 Task: Open Card Sales Contract Review in Board Competitive Intelligence Best Practices to Workspace Backup and Recovery Software and add a team member Softage.4@softage.net, a label Green, a checklist Equestrianism, an attachment from your computer, a color Green and finally, add a card description 'Plan and execute company team-building retreat with a focus on personal branding' and a comment 'This task requires us to be adaptable and flexible, willing to adjust our approach as needed based on new information or feedback.'. Add a start date 'Jan 04, 1900' with a due date 'Jan 11, 1900'
Action: Mouse moved to (71, 264)
Screenshot: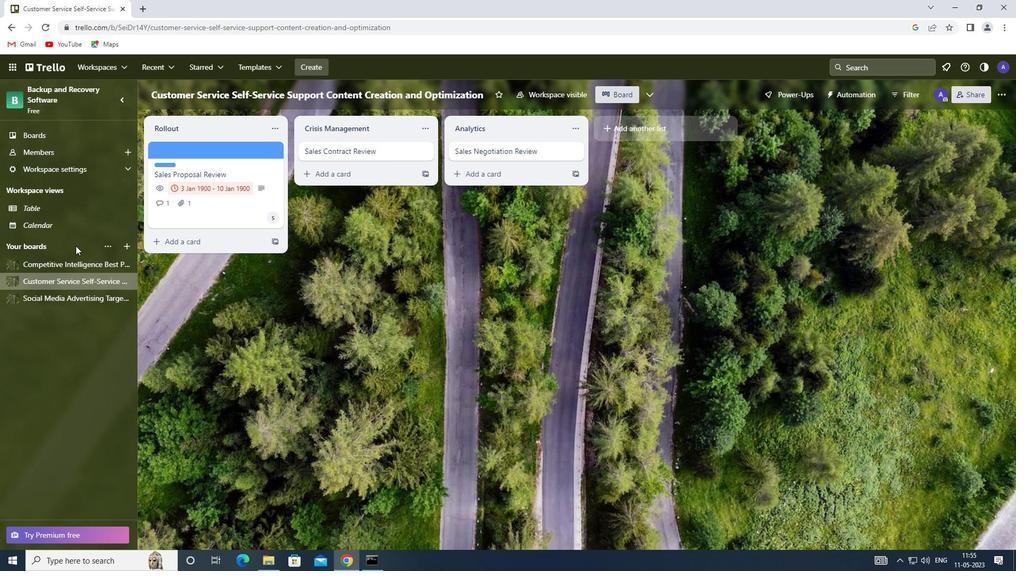 
Action: Mouse pressed left at (71, 264)
Screenshot: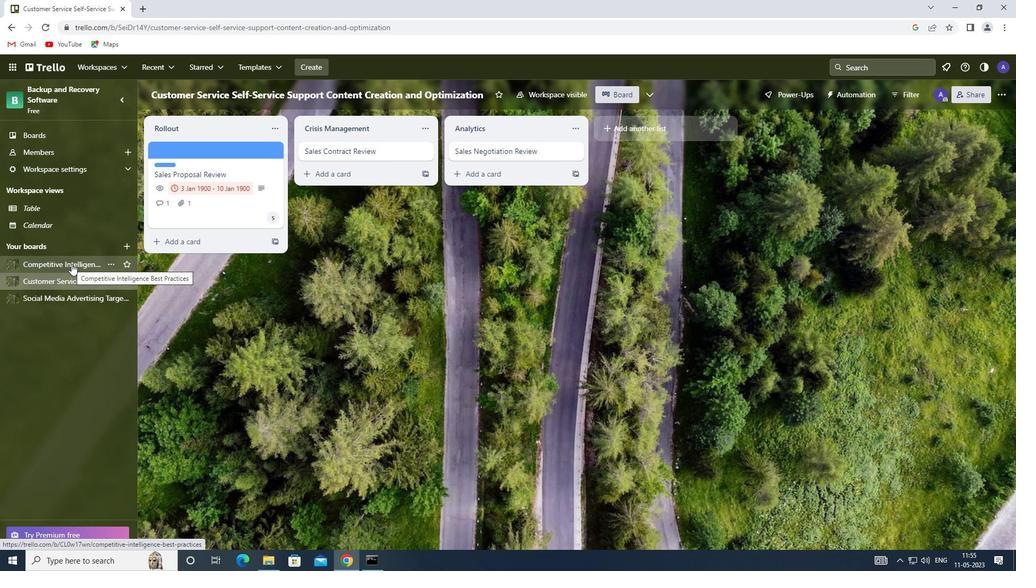 
Action: Mouse moved to (347, 148)
Screenshot: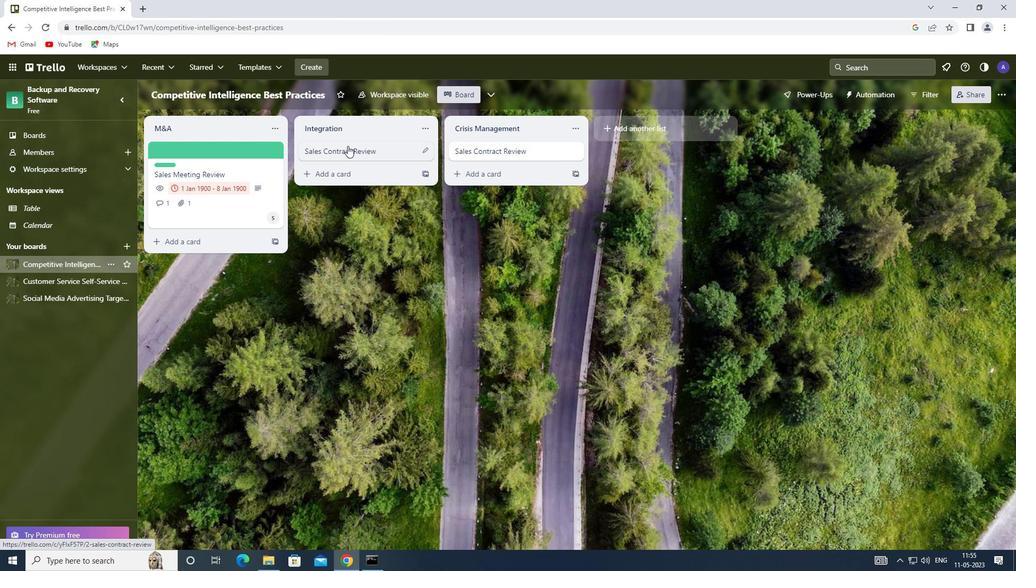 
Action: Mouse pressed left at (347, 148)
Screenshot: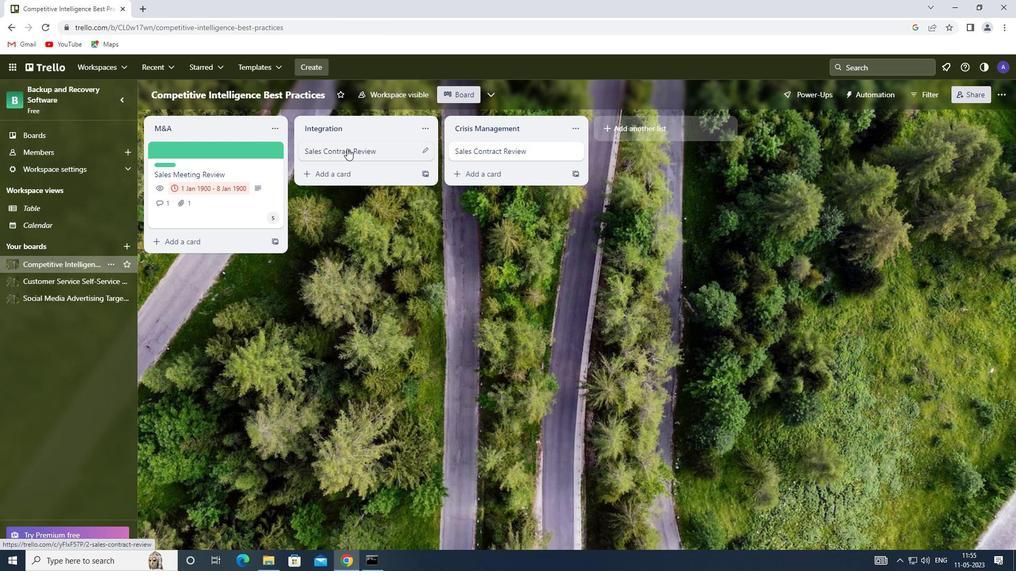 
Action: Mouse moved to (652, 190)
Screenshot: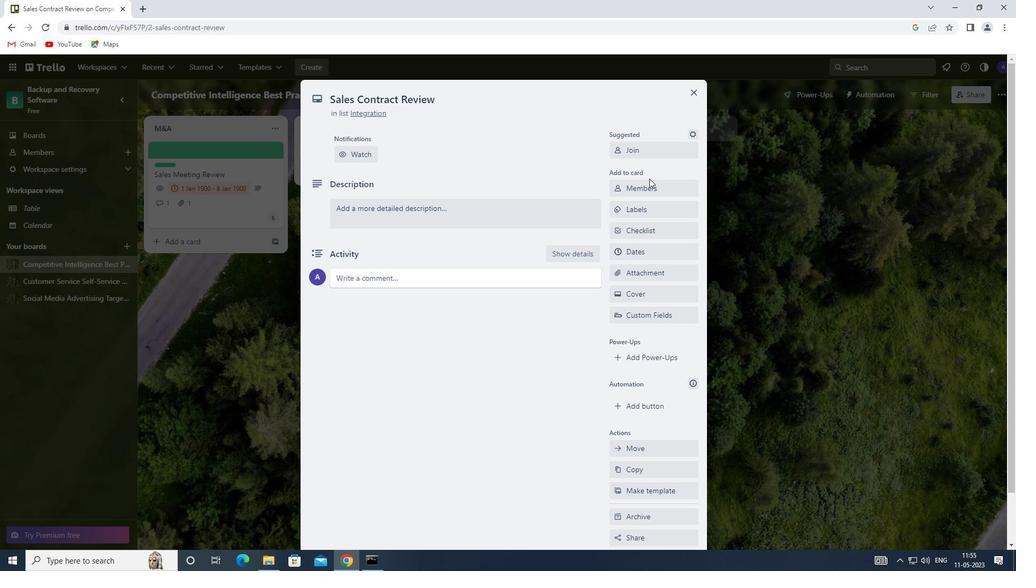 
Action: Mouse pressed left at (652, 190)
Screenshot: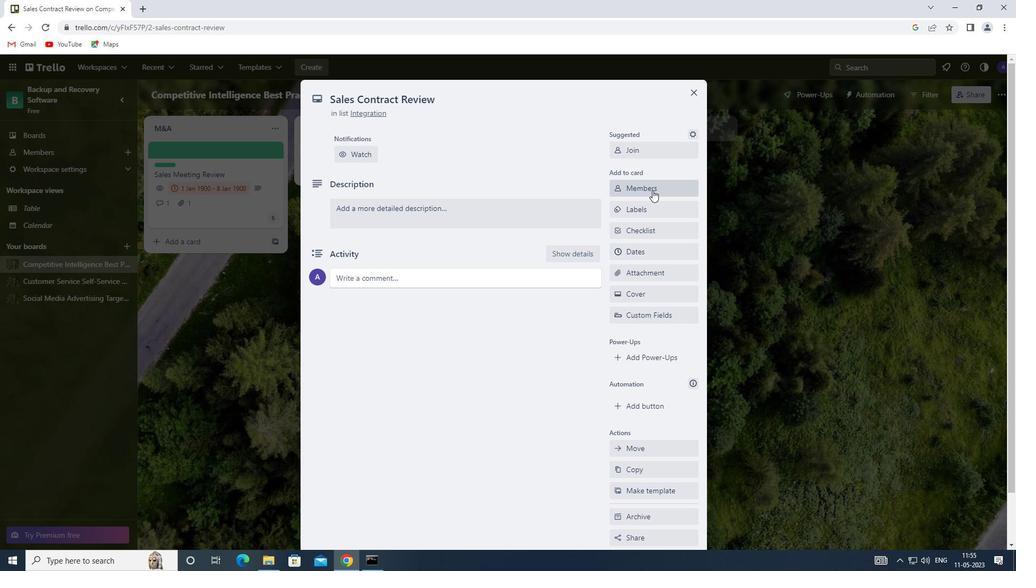 
Action: Mouse moved to (641, 233)
Screenshot: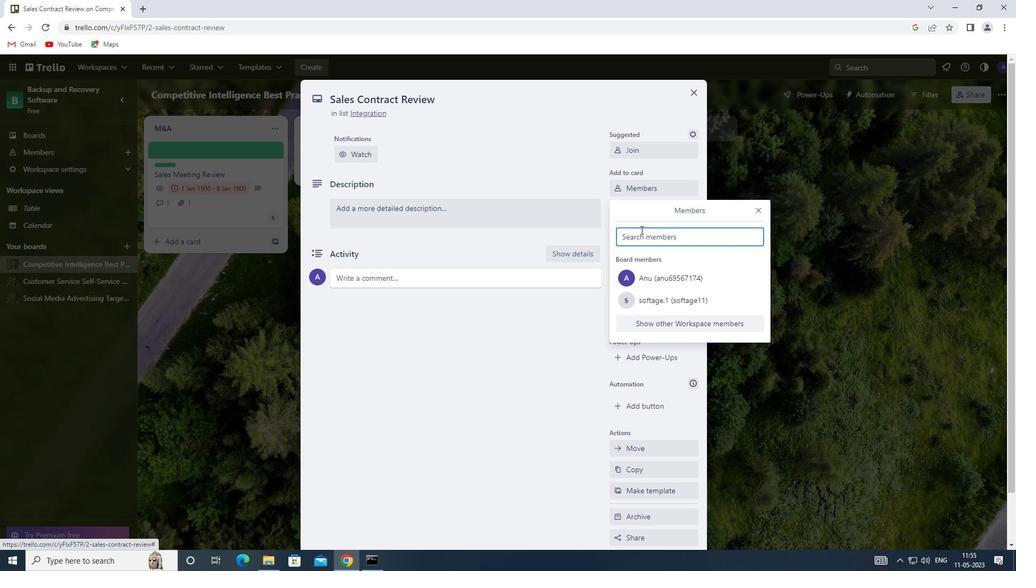 
Action: Mouse pressed left at (641, 233)
Screenshot: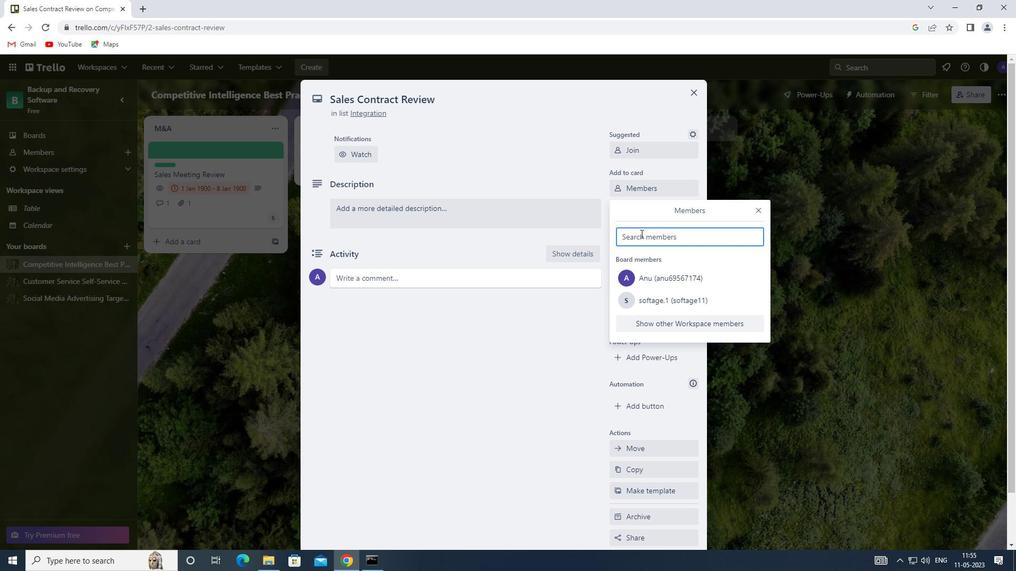 
Action: Key pressed <Key.shift><Key.shift><Key.shift><Key.shift><Key.shift><Key.shift><Key.shift><Key.shift><Key.shift><Key.shift><Key.shift><Key.shift>SOFTAGE.4<Key.shift>@SOFTAGE.NET
Screenshot: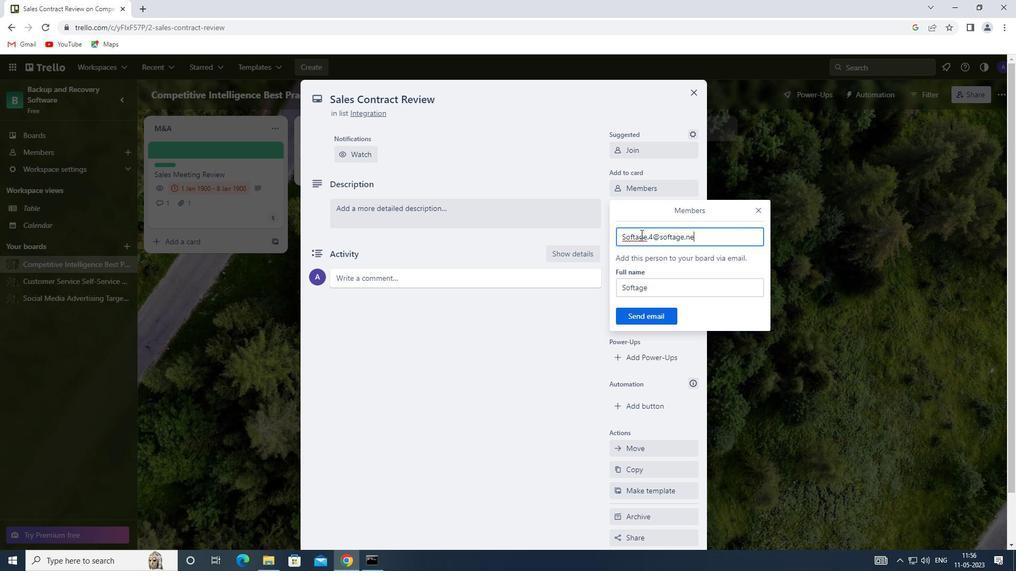 
Action: Mouse moved to (654, 316)
Screenshot: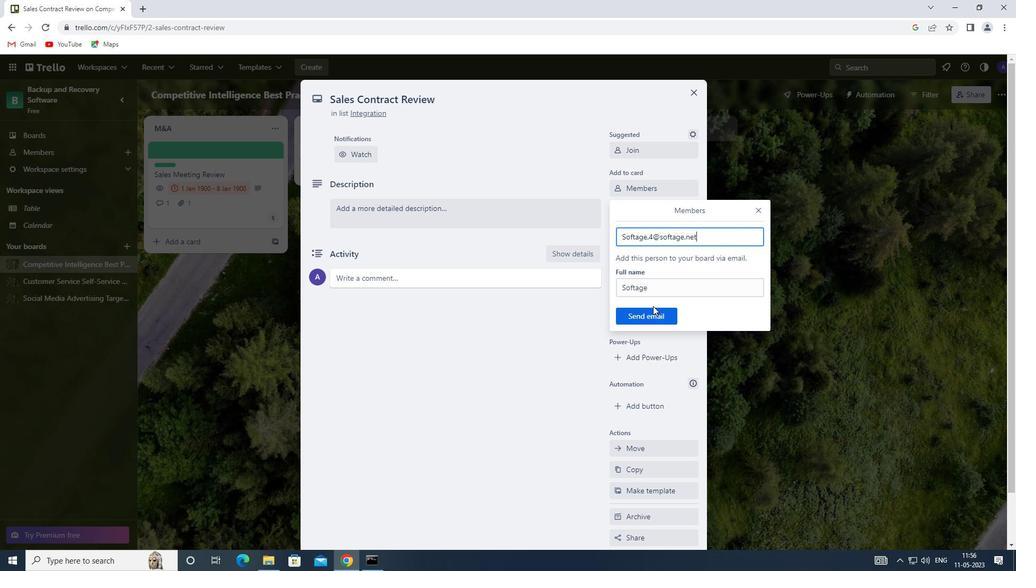 
Action: Mouse pressed left at (654, 316)
Screenshot: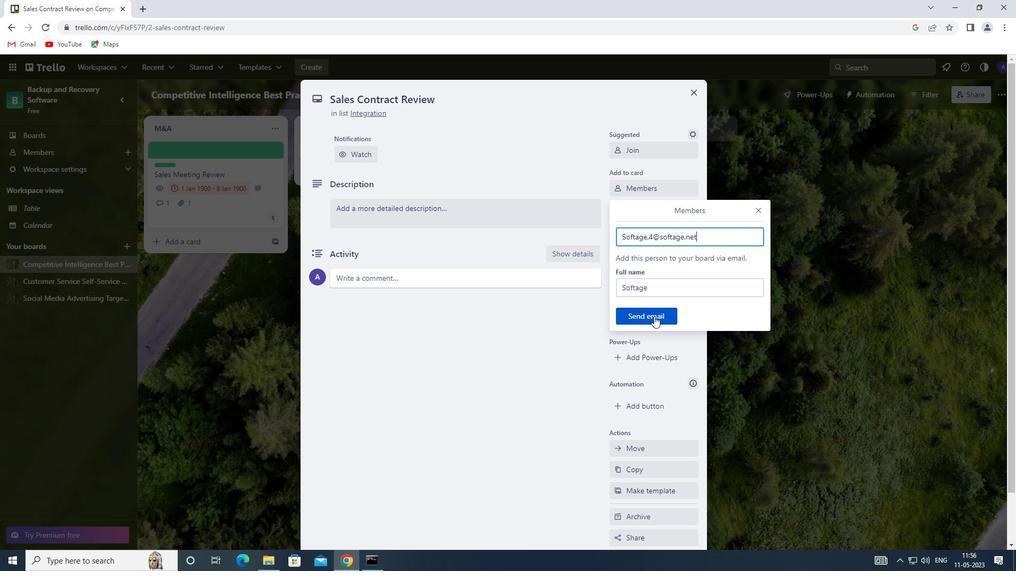 
Action: Mouse moved to (639, 202)
Screenshot: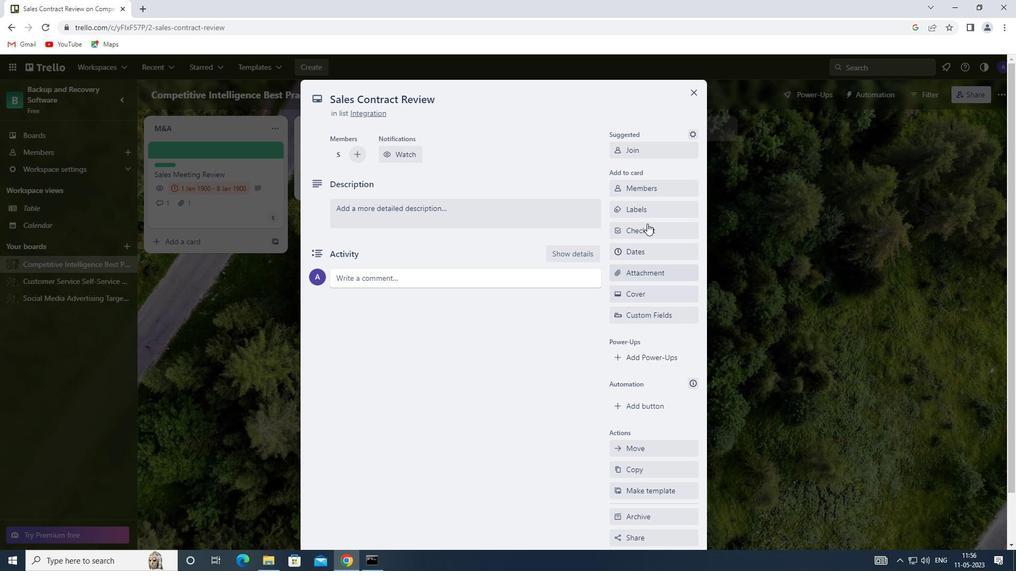 
Action: Mouse pressed left at (639, 202)
Screenshot: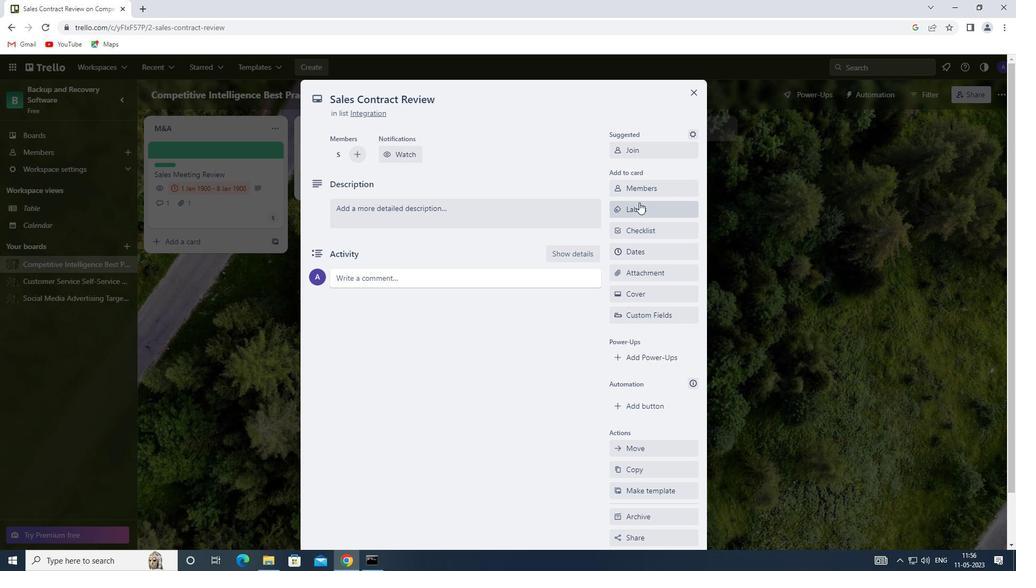
Action: Mouse moved to (622, 298)
Screenshot: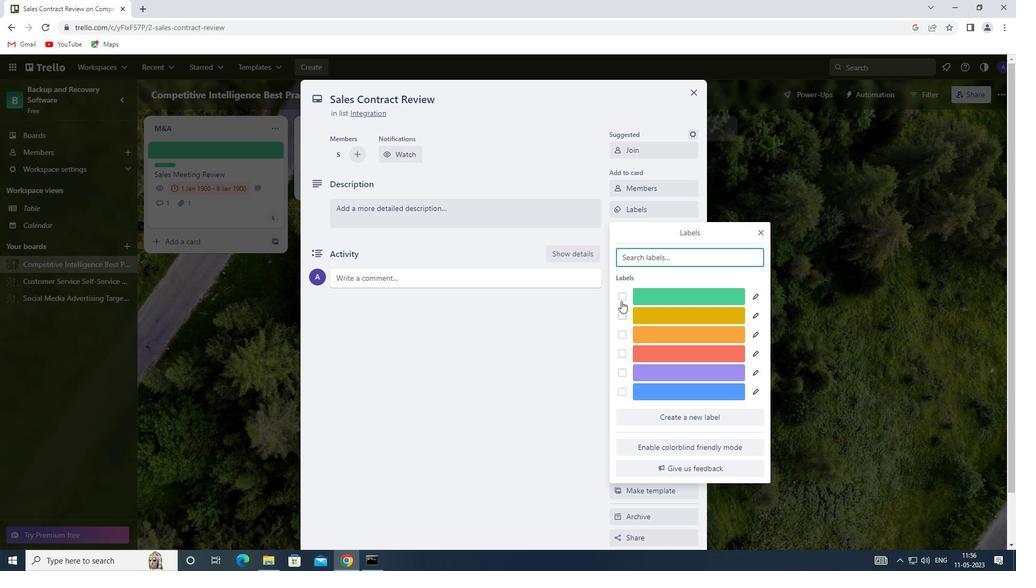 
Action: Mouse pressed left at (622, 298)
Screenshot: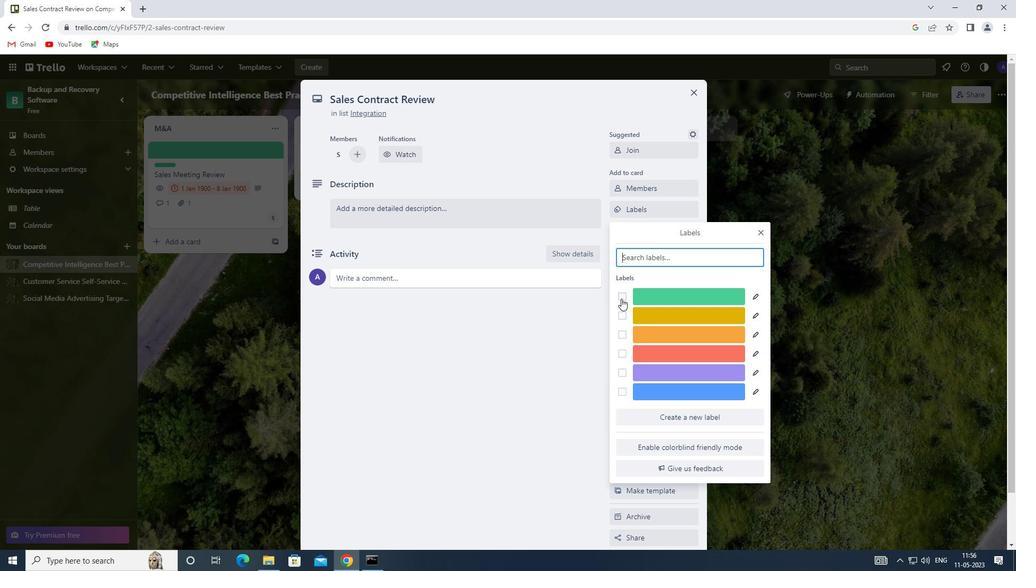 
Action: Mouse moved to (764, 230)
Screenshot: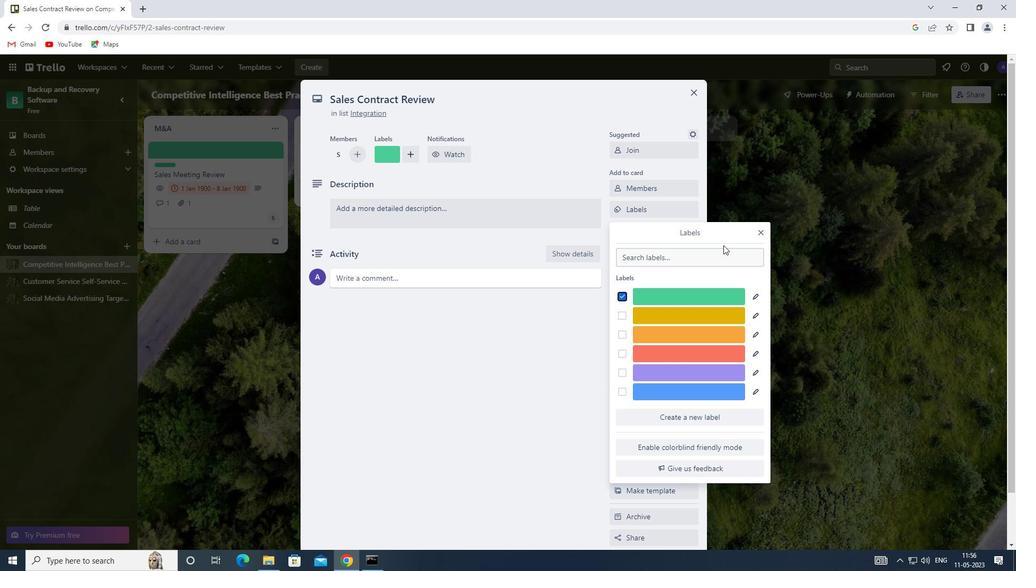 
Action: Mouse pressed left at (764, 230)
Screenshot: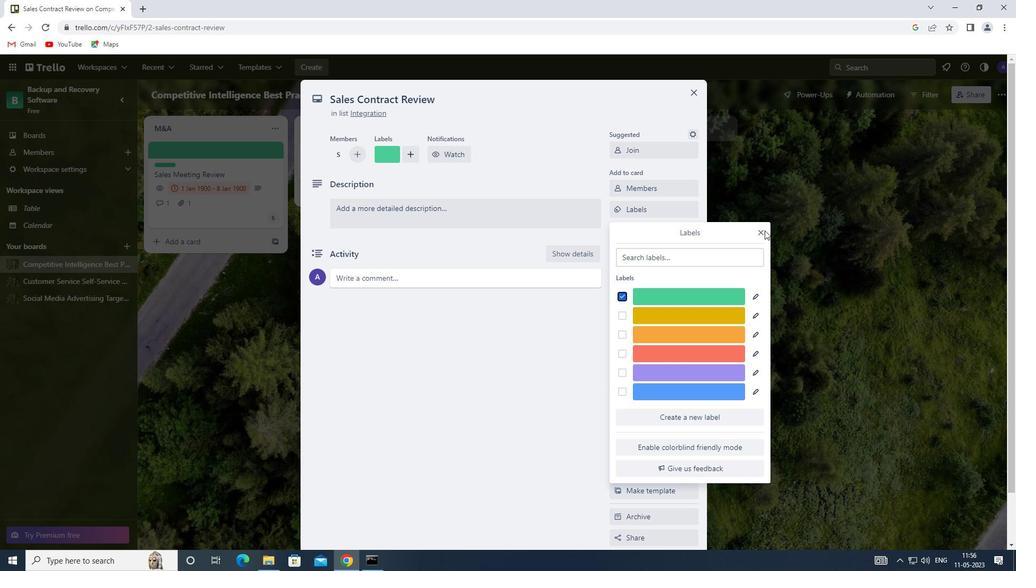 
Action: Mouse moved to (762, 233)
Screenshot: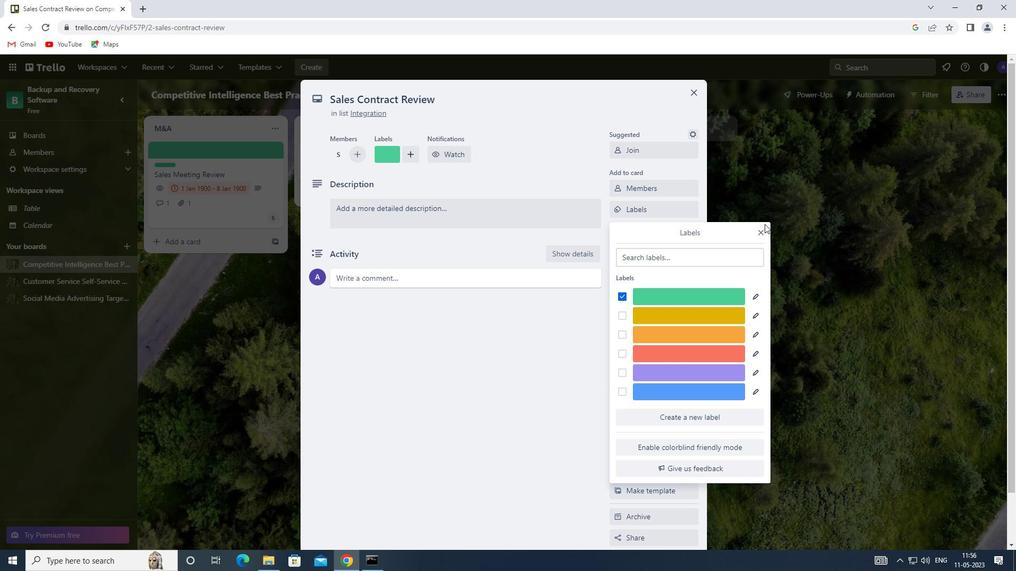 
Action: Mouse pressed left at (762, 233)
Screenshot: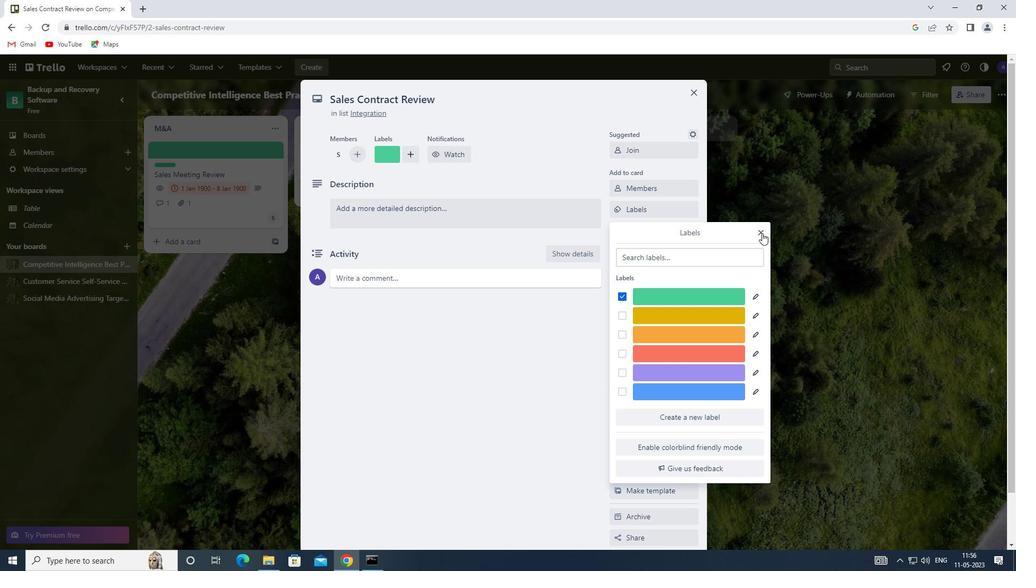 
Action: Mouse moved to (656, 230)
Screenshot: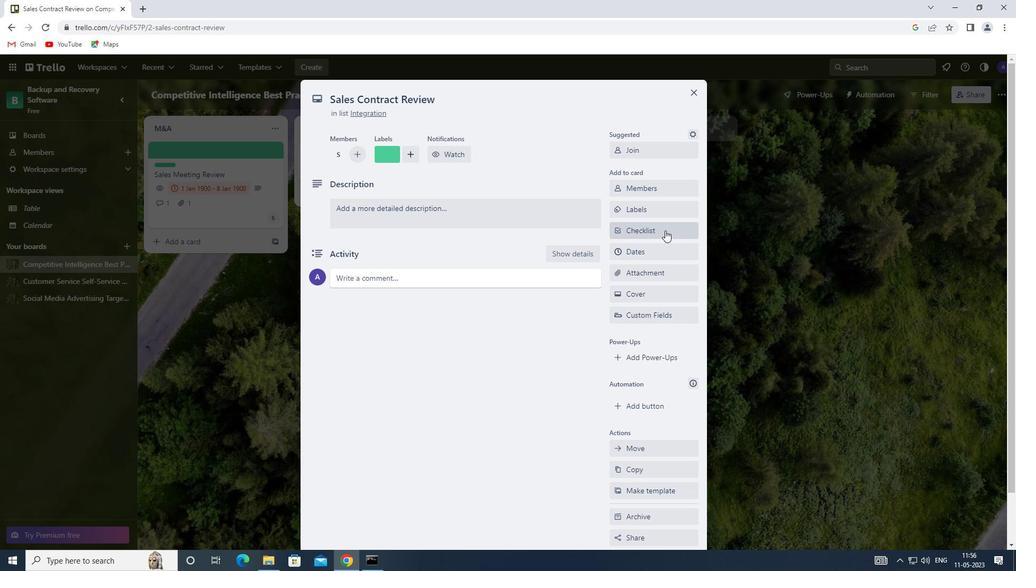 
Action: Mouse pressed left at (656, 230)
Screenshot: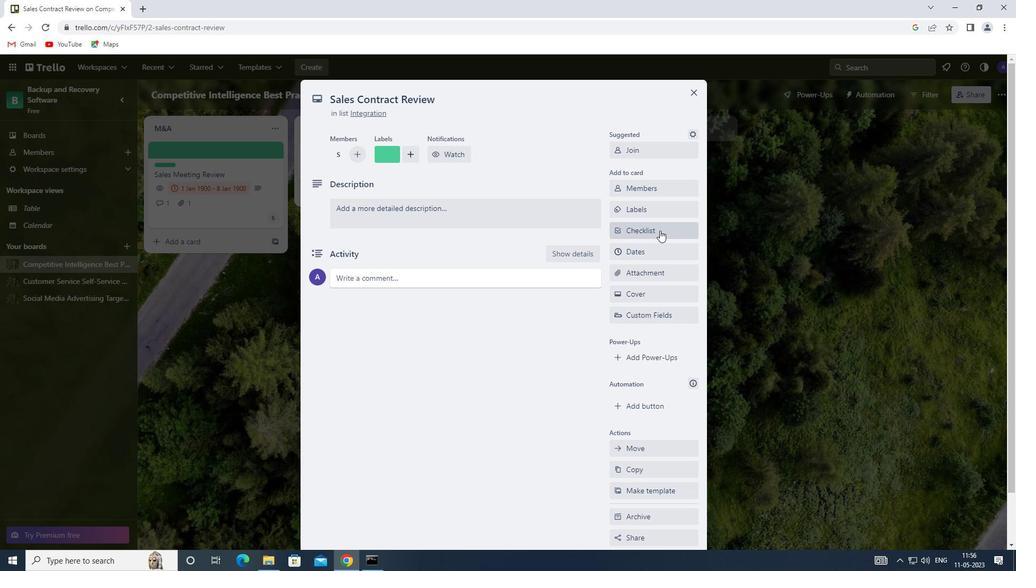 
Action: Mouse moved to (655, 290)
Screenshot: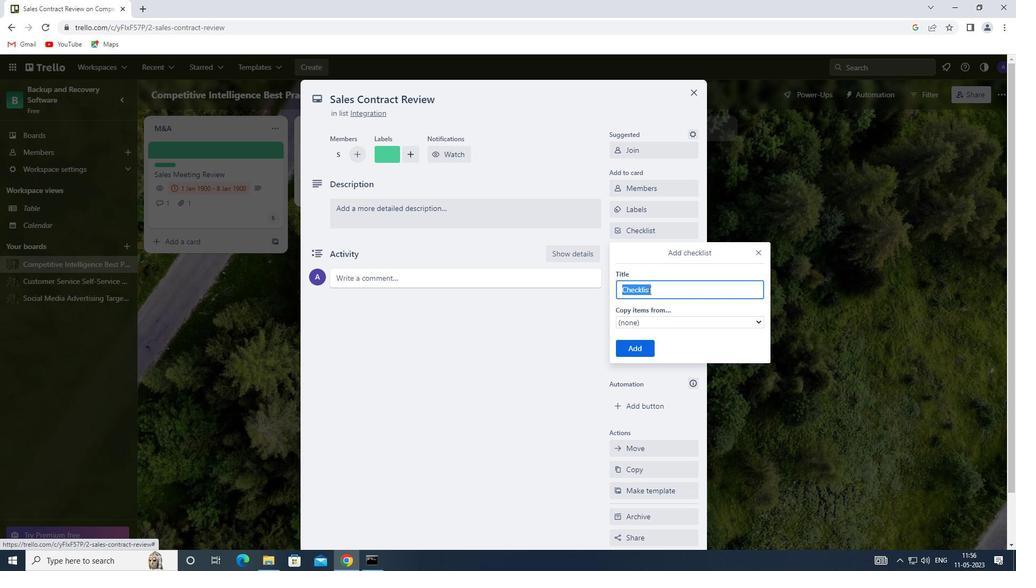 
Action: Key pressed <Key.shift><Key.shift>EQUESTRIANISM
Screenshot: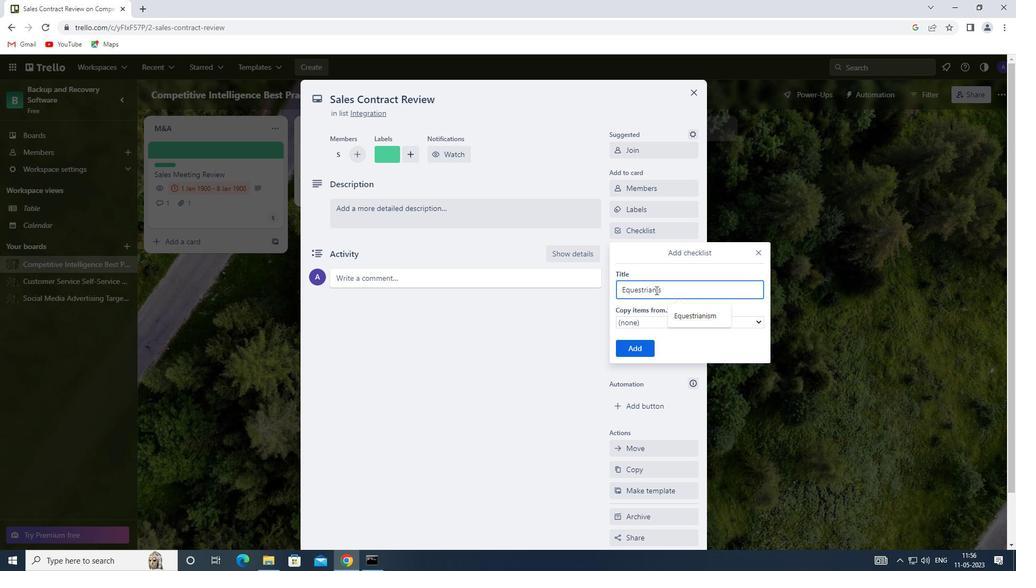 
Action: Mouse moved to (635, 352)
Screenshot: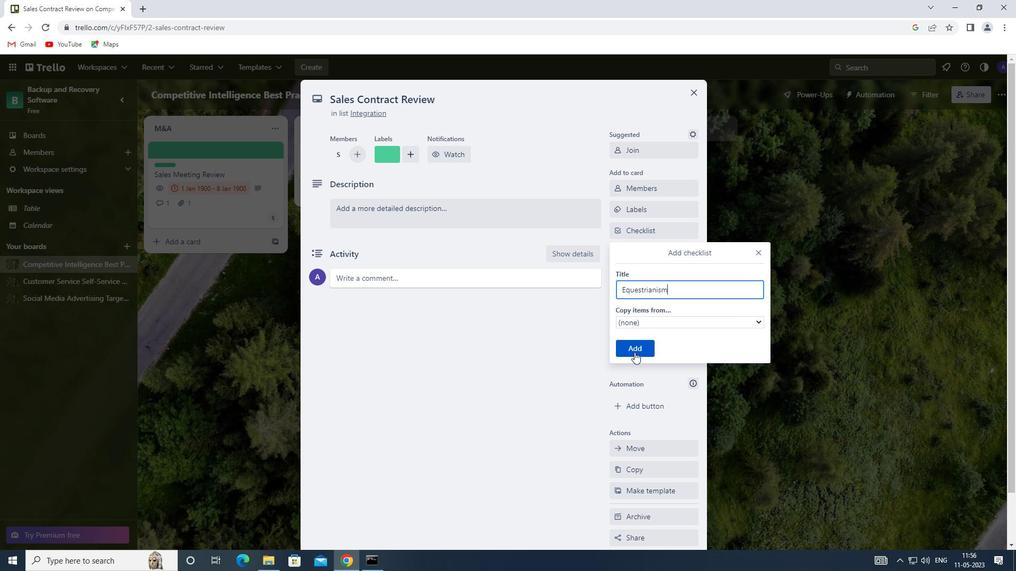 
Action: Mouse pressed left at (635, 352)
Screenshot: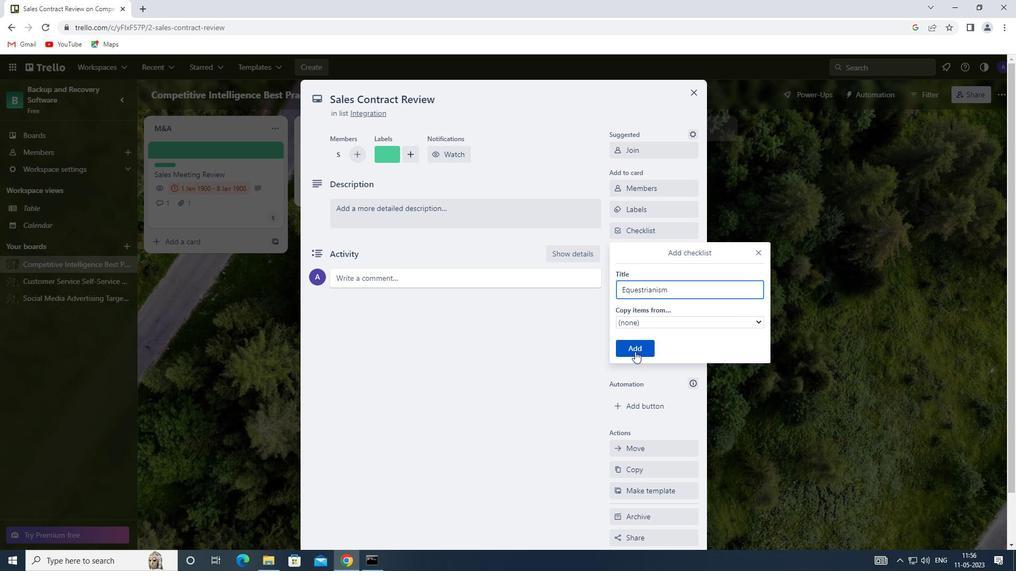 
Action: Mouse moved to (644, 269)
Screenshot: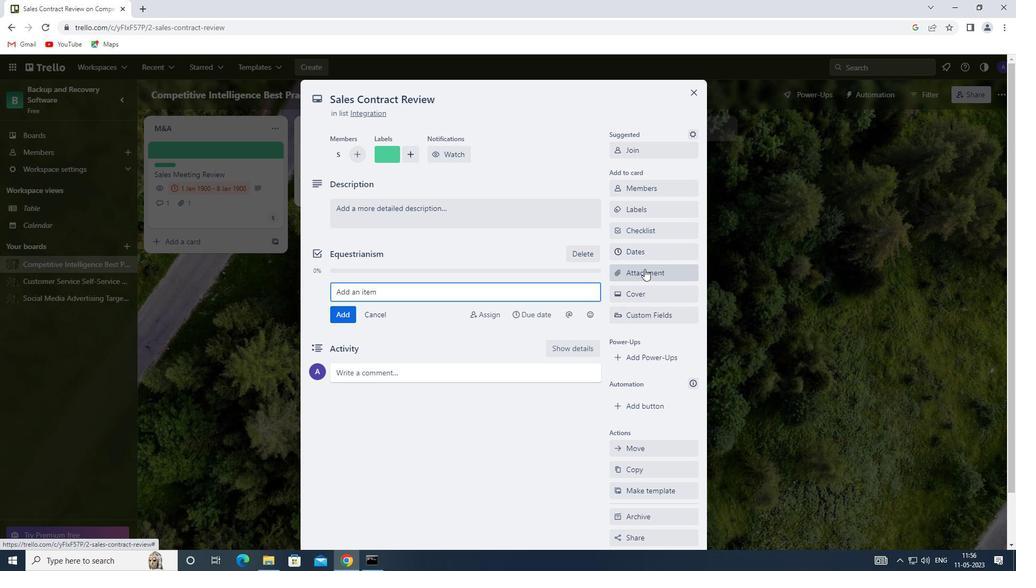 
Action: Mouse pressed left at (644, 269)
Screenshot: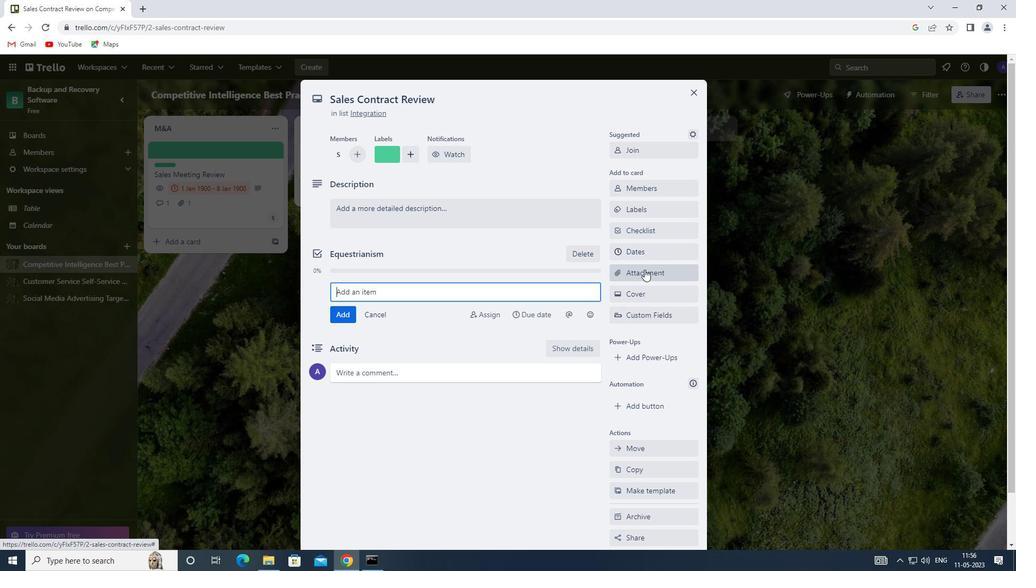 
Action: Mouse moved to (644, 319)
Screenshot: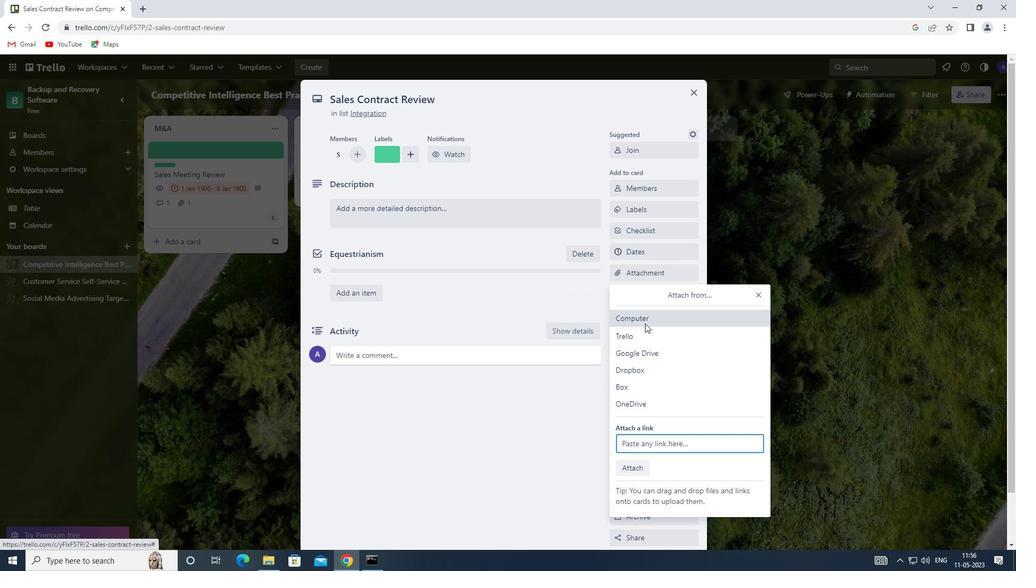 
Action: Mouse pressed left at (644, 319)
Screenshot: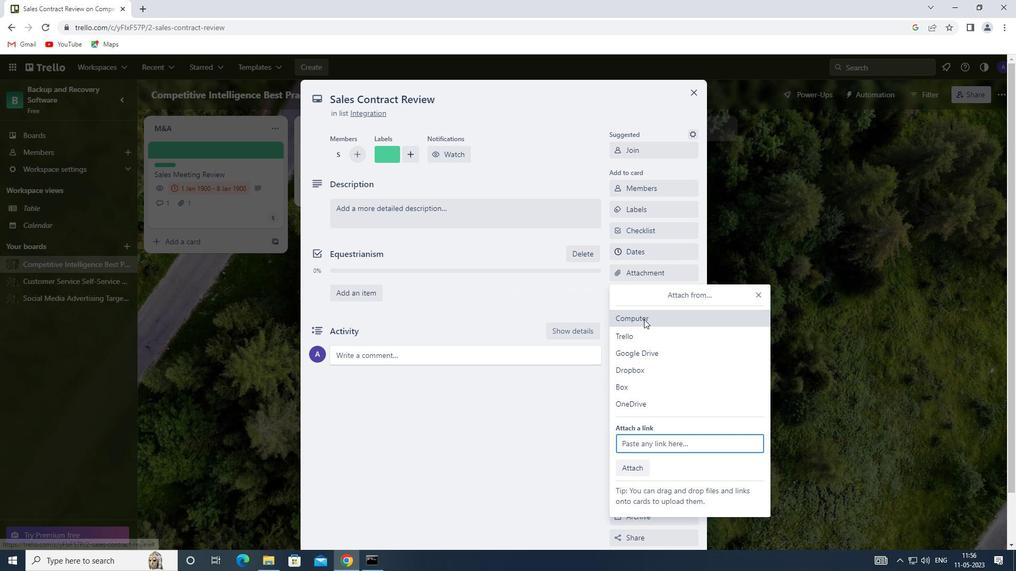 
Action: Mouse moved to (188, 133)
Screenshot: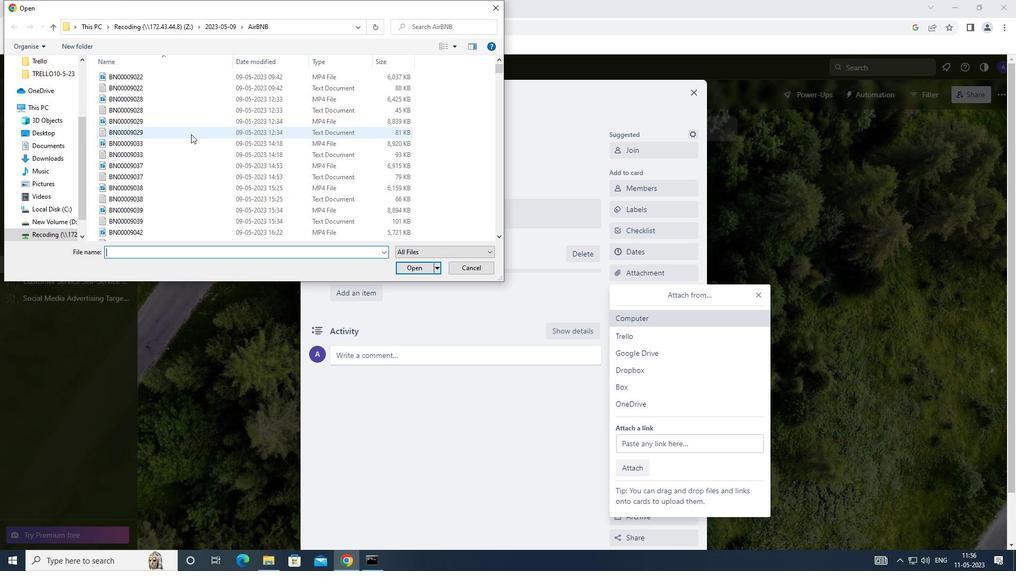 
Action: Mouse pressed left at (188, 133)
Screenshot: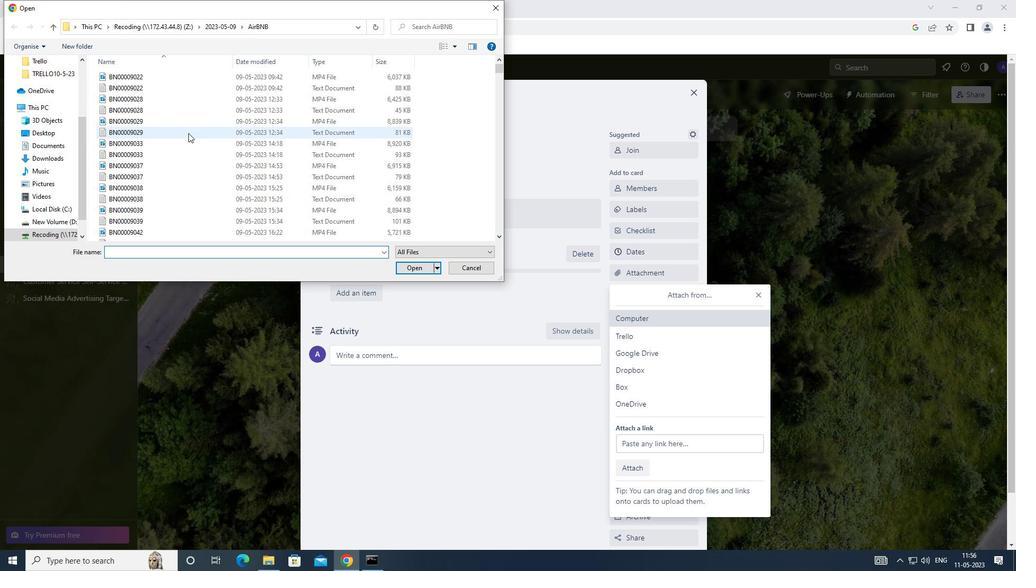 
Action: Mouse moved to (415, 272)
Screenshot: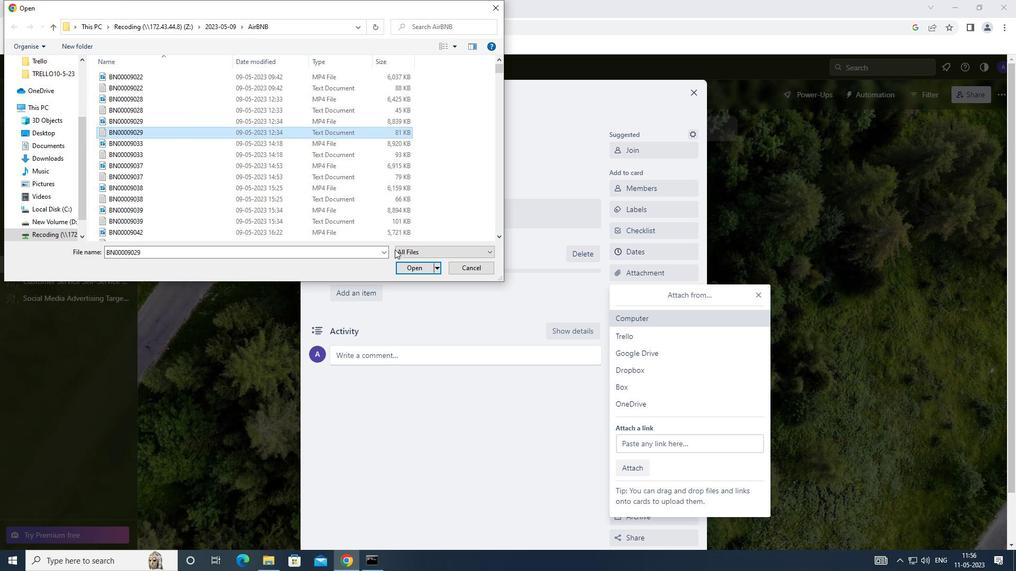 
Action: Mouse pressed left at (415, 272)
Screenshot: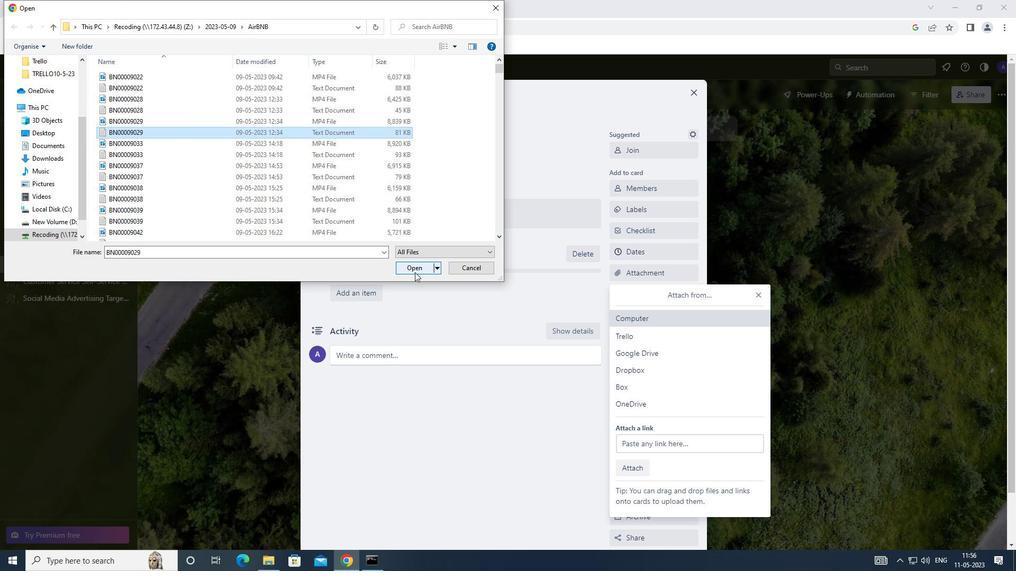 
Action: Mouse moved to (640, 291)
Screenshot: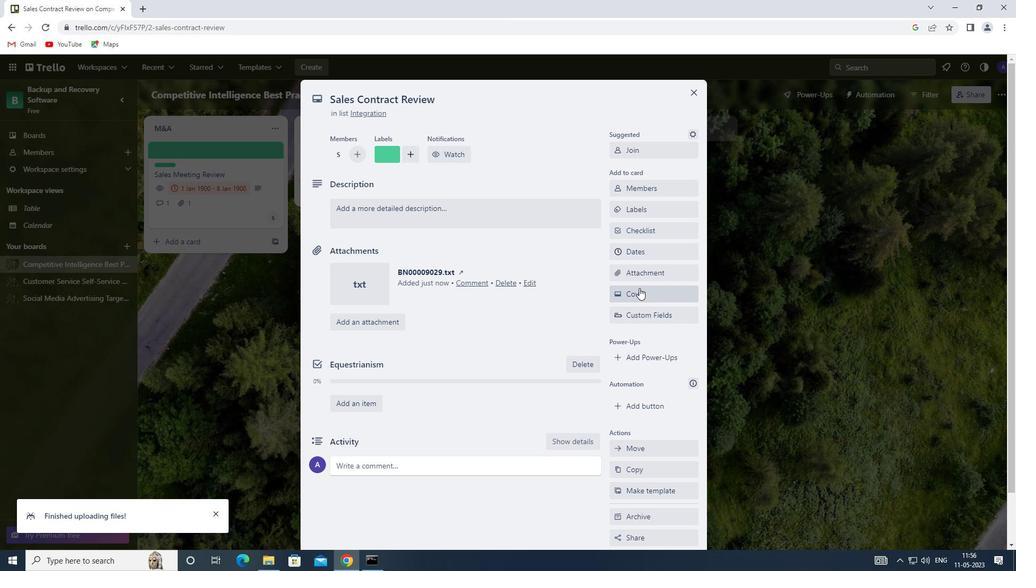 
Action: Mouse pressed left at (640, 291)
Screenshot: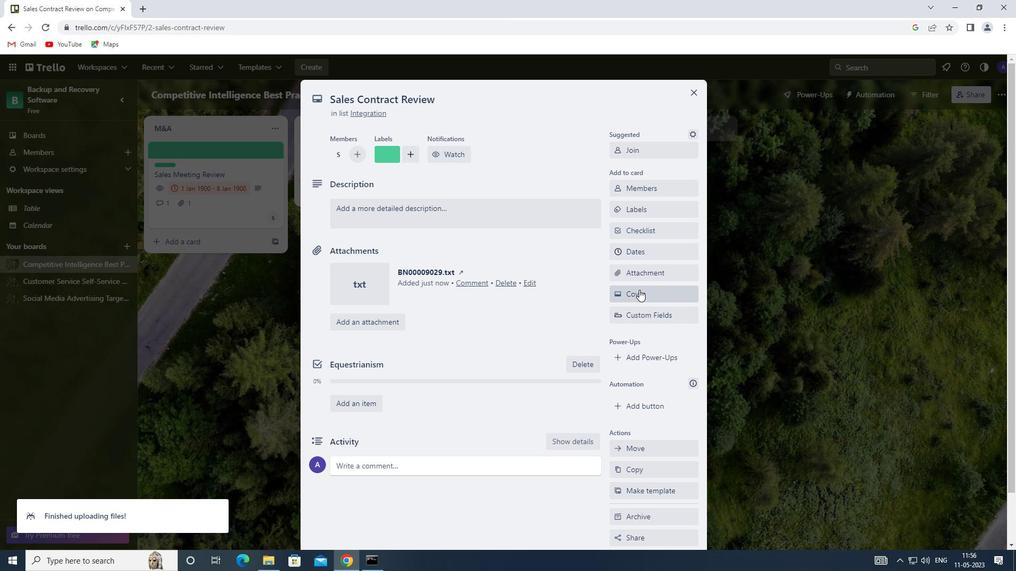 
Action: Mouse moved to (626, 339)
Screenshot: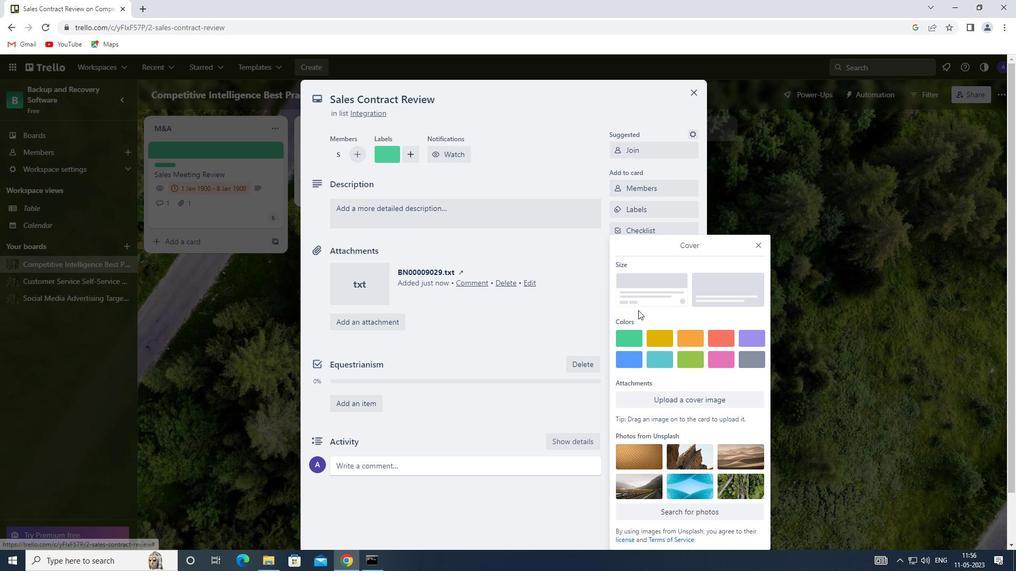 
Action: Mouse pressed left at (626, 339)
Screenshot: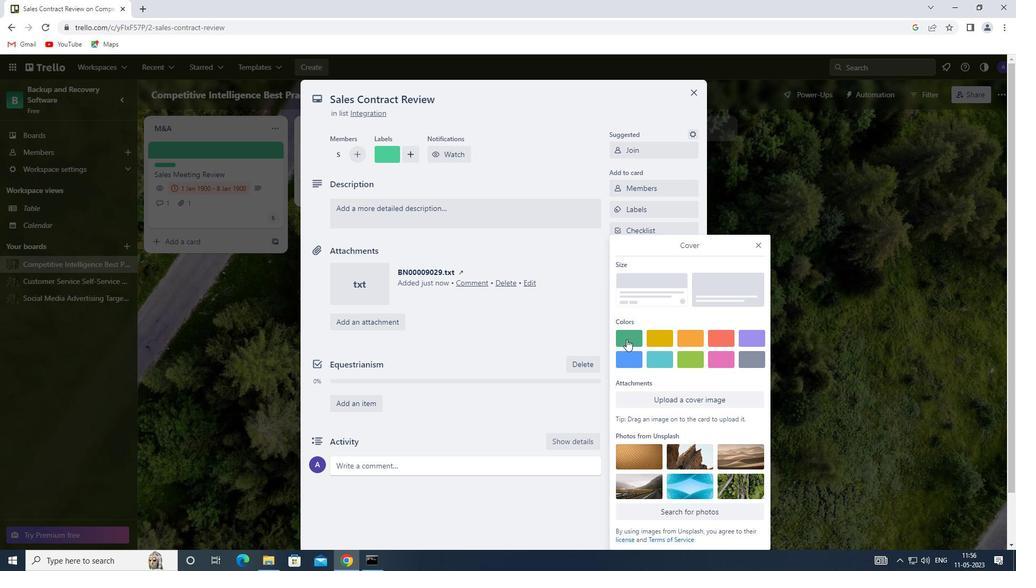
Action: Mouse moved to (757, 223)
Screenshot: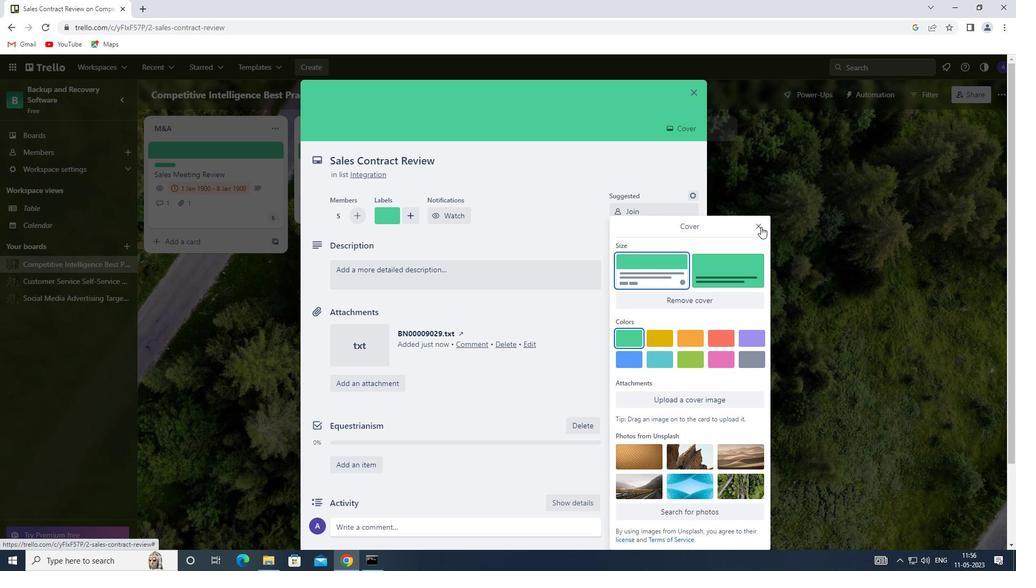 
Action: Mouse pressed left at (757, 223)
Screenshot: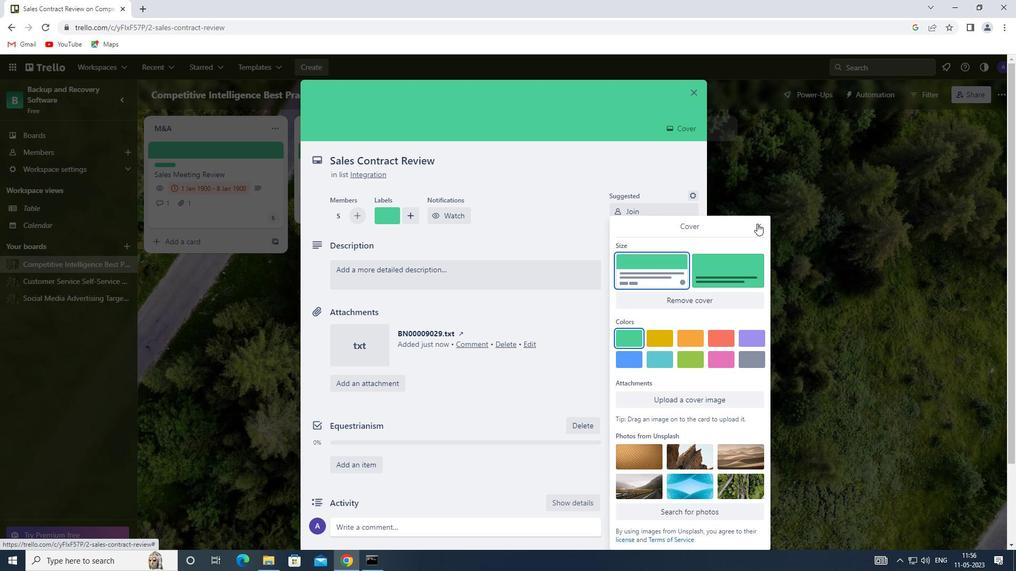 
Action: Mouse moved to (362, 266)
Screenshot: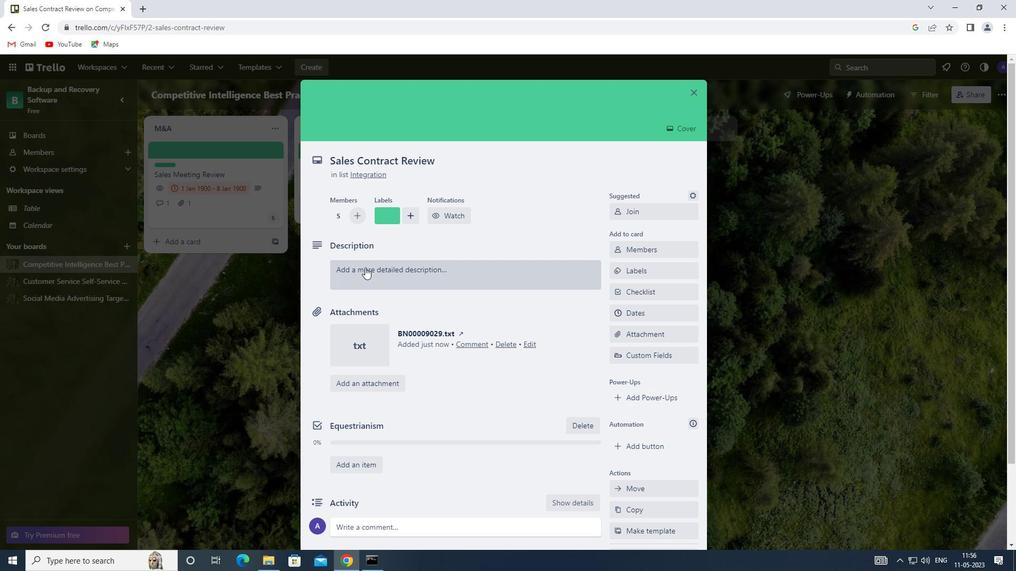 
Action: Mouse pressed left at (362, 266)
Screenshot: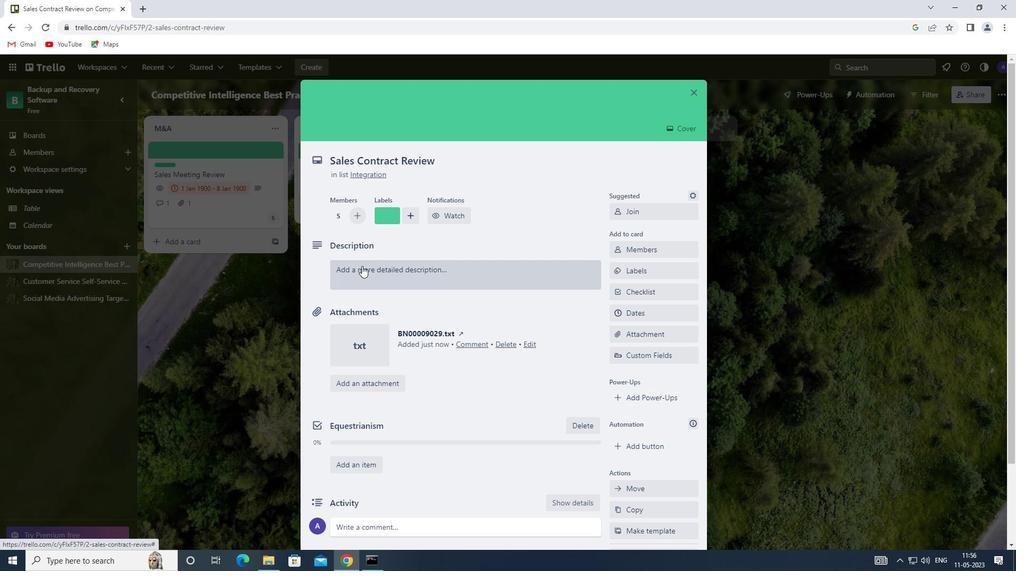 
Action: Mouse moved to (346, 302)
Screenshot: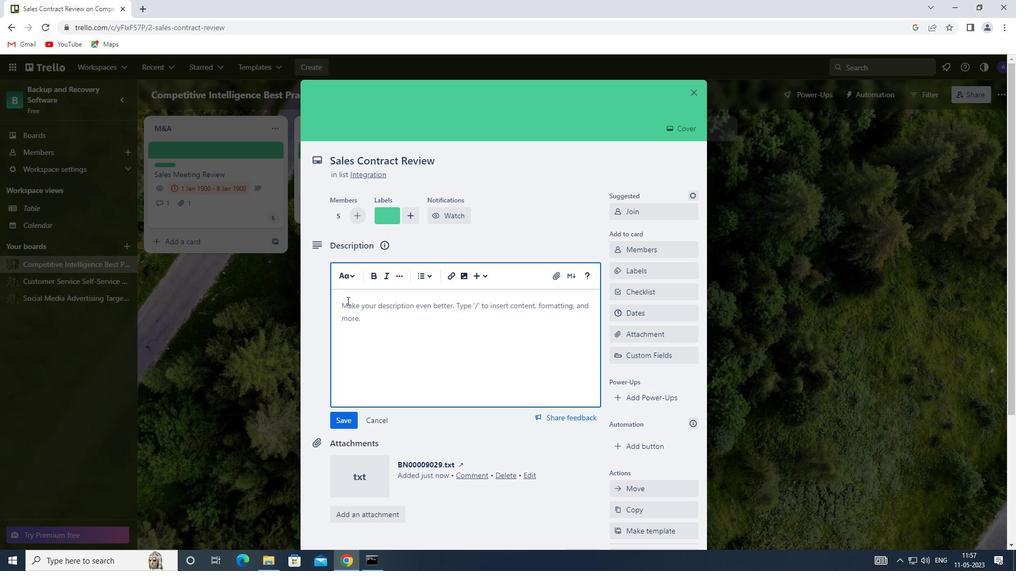 
Action: Mouse pressed left at (346, 302)
Screenshot: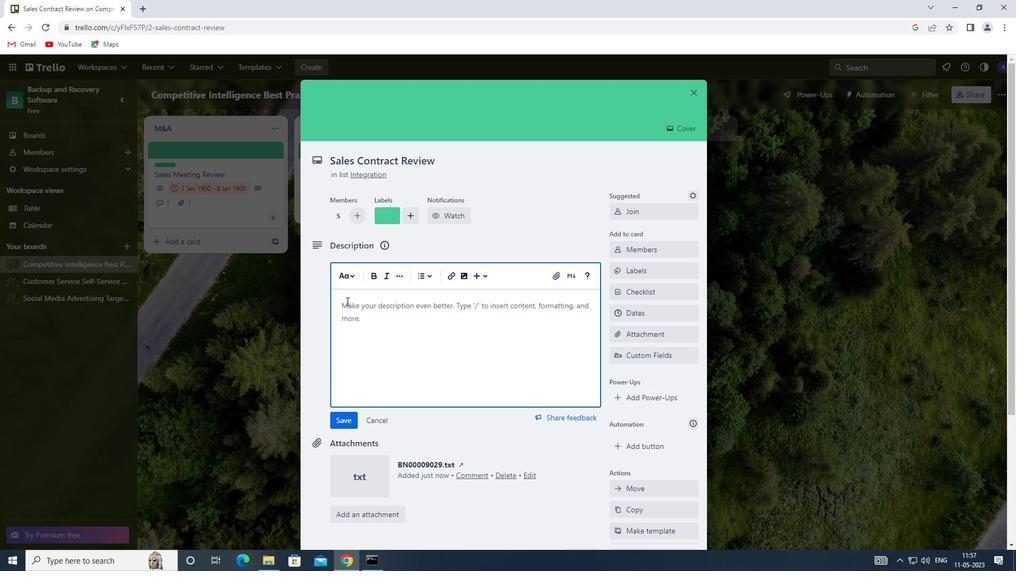 
Action: Key pressed <Key.shift><Key.shift><Key.shift>PLAN<Key.space>N<Key.backspace>AND<Key.space>EXECUTE<Key.space>COMPANY<Key.space>TEAM-BUILDING<Key.space>RETREAT<Key.space>WITH<Key.space>A<Key.space>FOCUS<Key.space>ON<Key.space>PERSONAL<Key.space>BRANDING
Screenshot: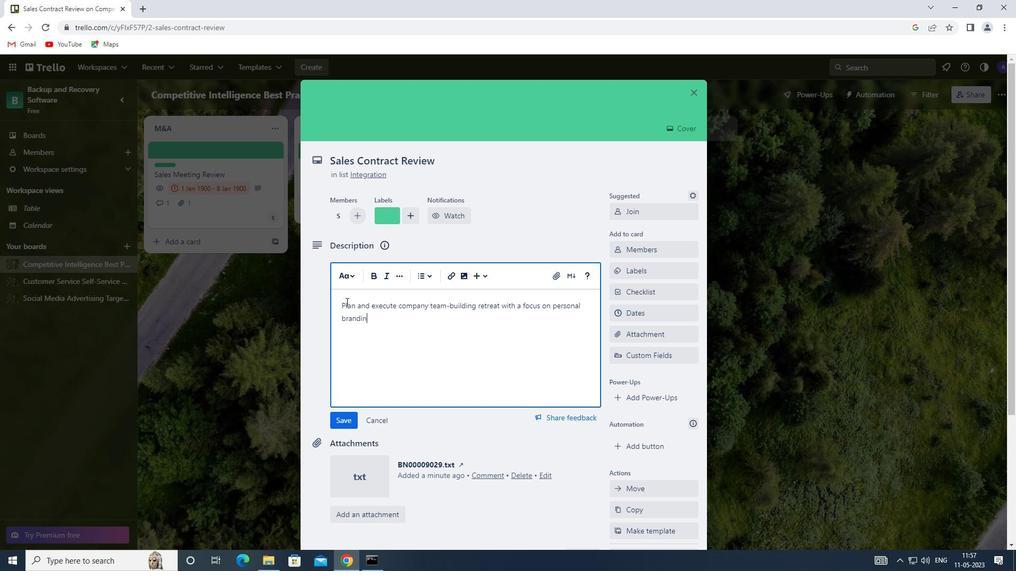 
Action: Mouse moved to (345, 416)
Screenshot: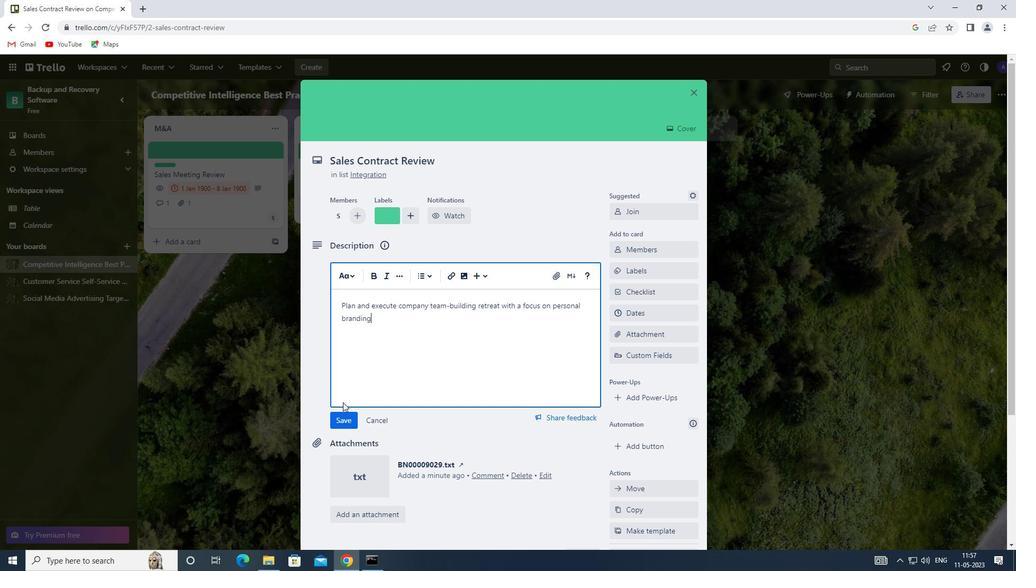 
Action: Mouse pressed left at (345, 416)
Screenshot: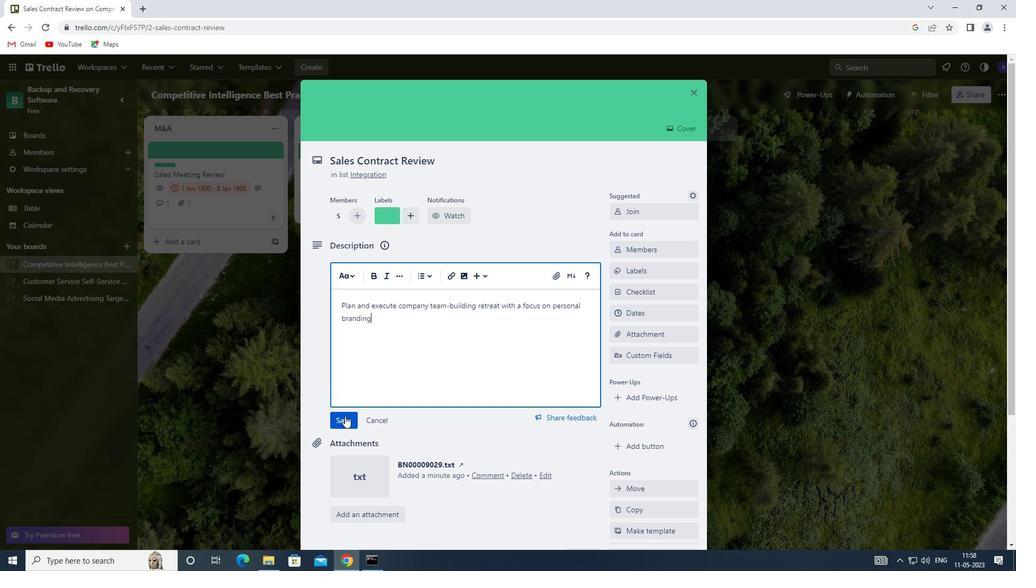 
Action: Mouse moved to (364, 383)
Screenshot: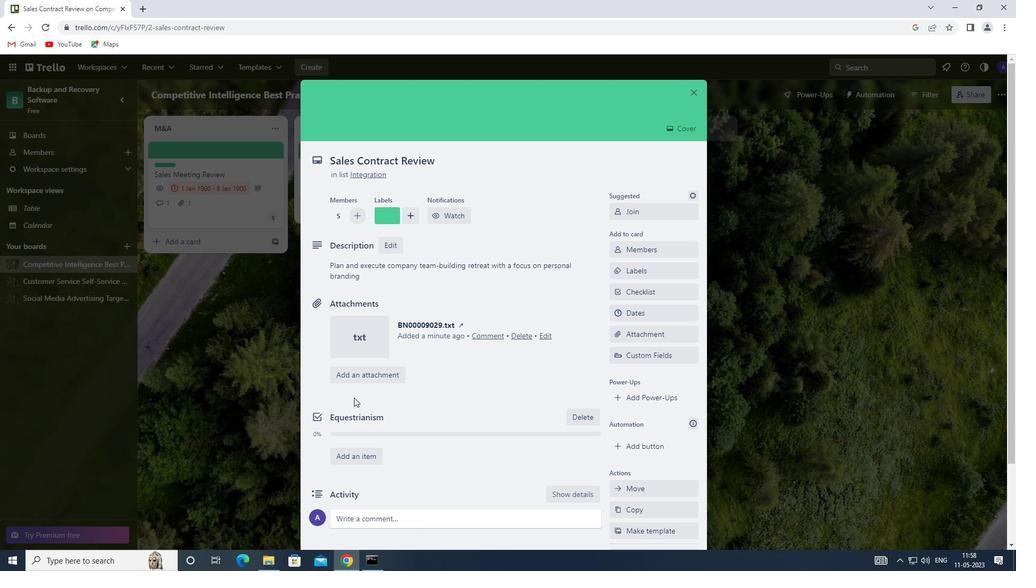 
Action: Mouse scrolled (364, 383) with delta (0, 0)
Screenshot: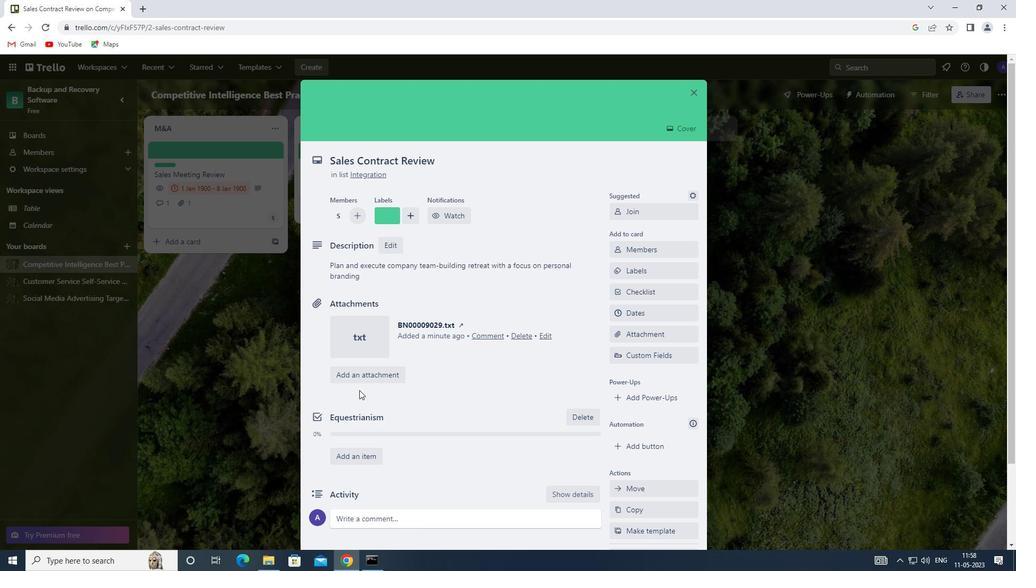 
Action: Mouse scrolled (364, 383) with delta (0, 0)
Screenshot: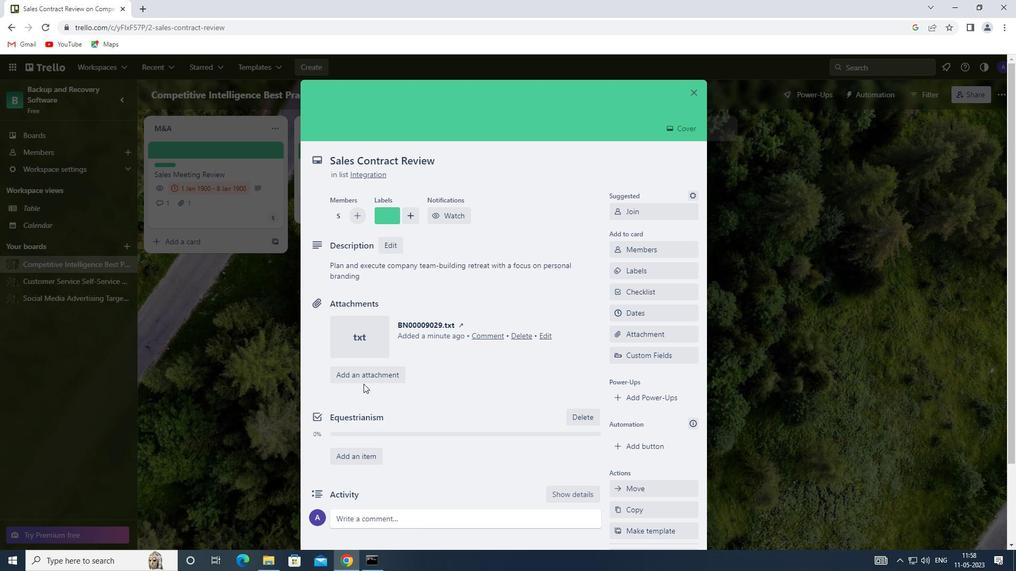 
Action: Mouse scrolled (364, 383) with delta (0, 0)
Screenshot: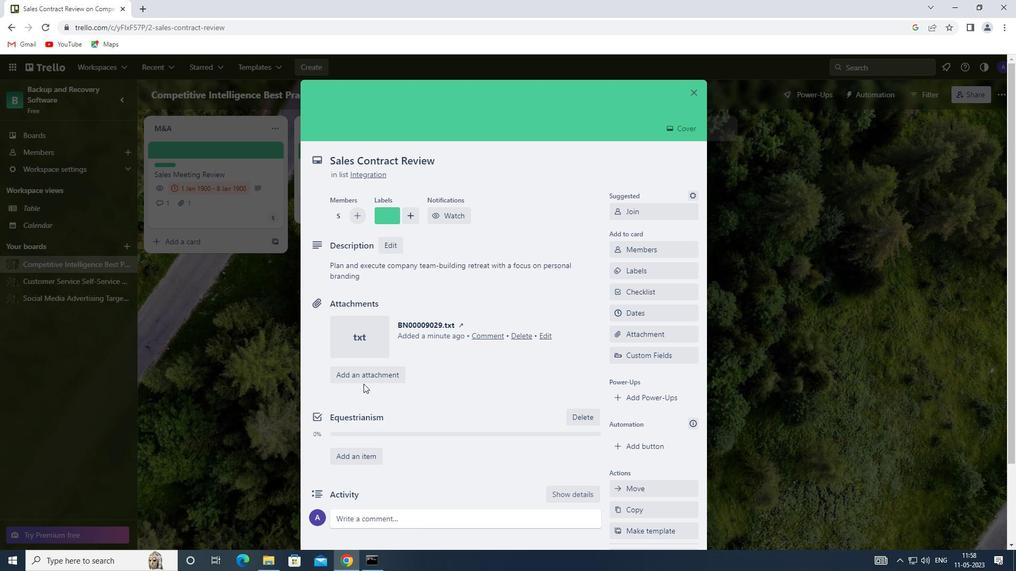 
Action: Mouse scrolled (364, 383) with delta (0, 0)
Screenshot: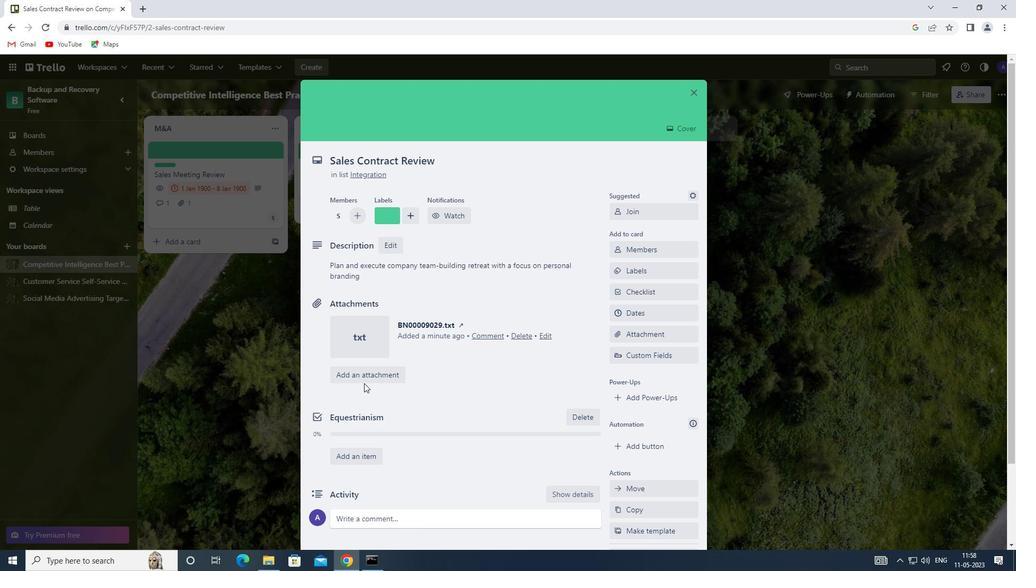 
Action: Mouse moved to (359, 426)
Screenshot: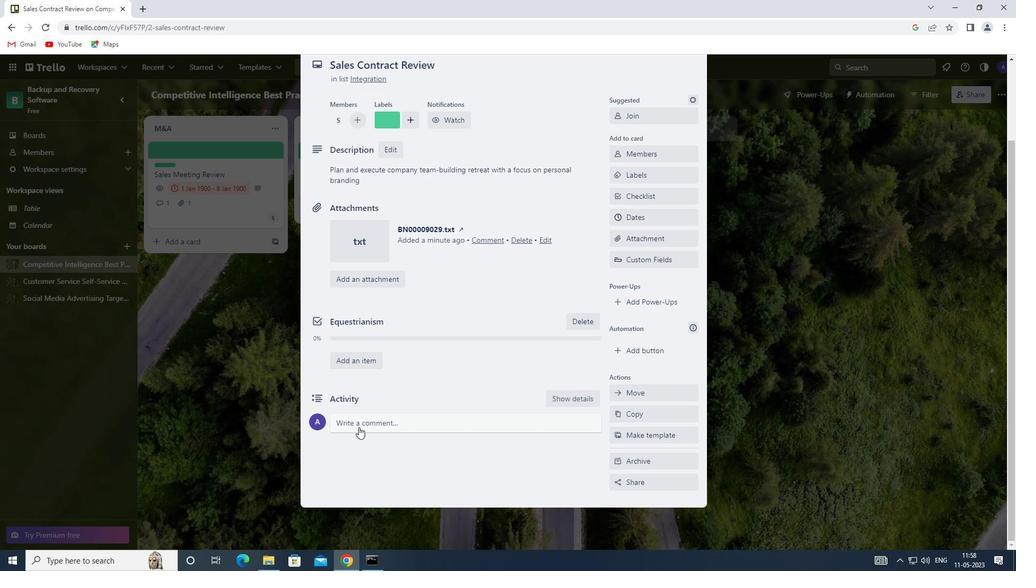 
Action: Mouse pressed left at (359, 426)
Screenshot: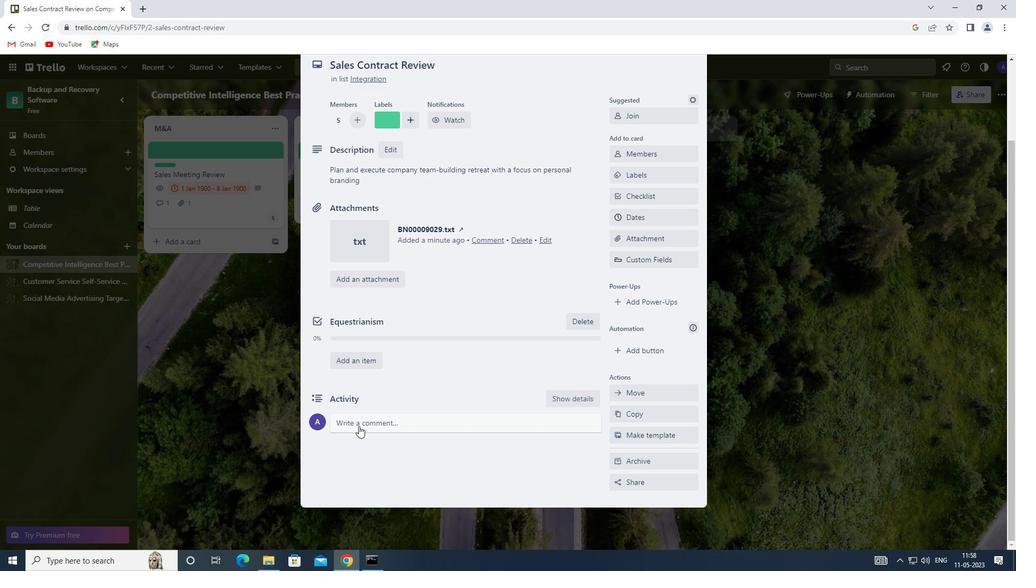 
Action: Mouse moved to (347, 452)
Screenshot: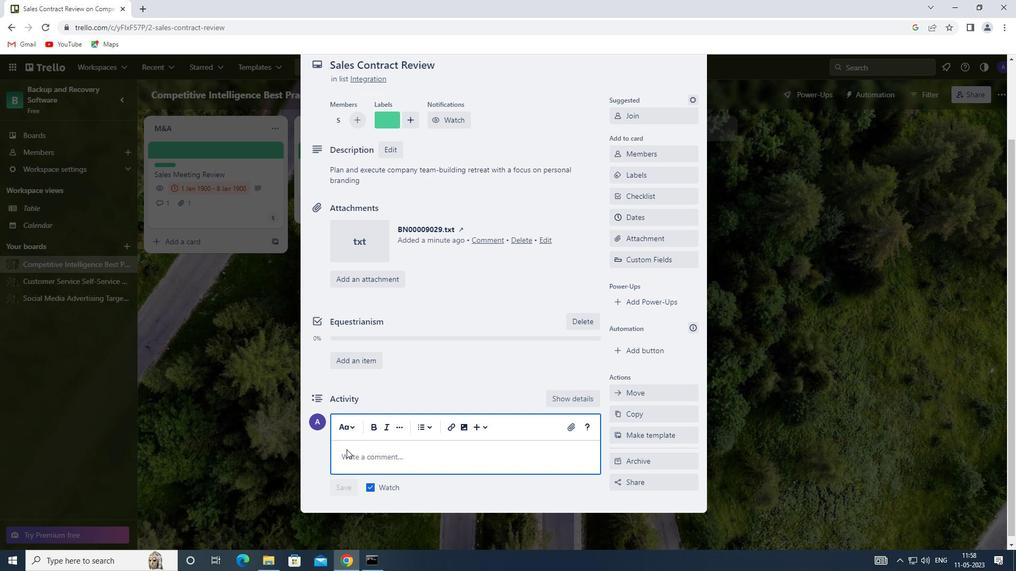 
Action: Mouse pressed left at (347, 452)
Screenshot: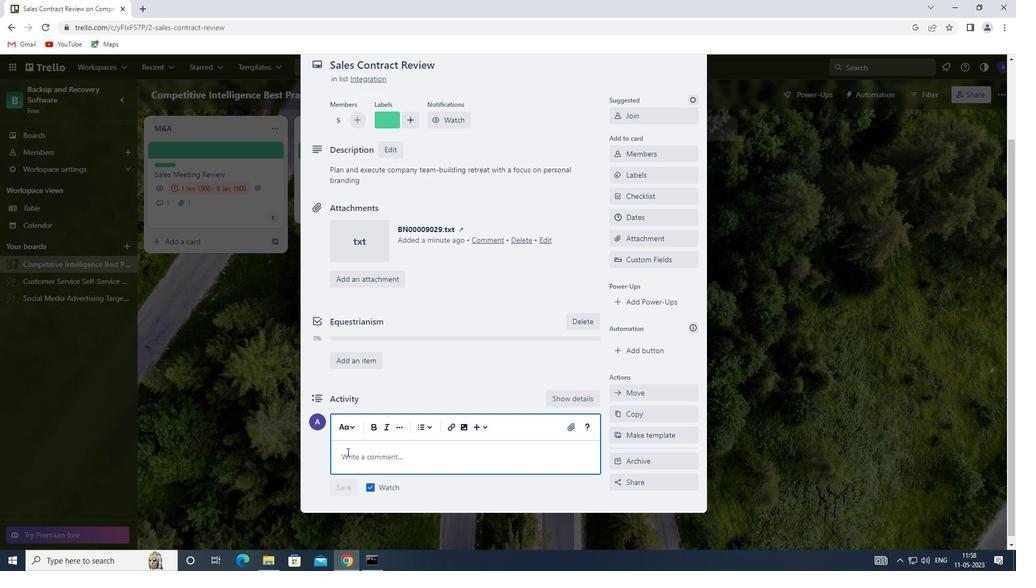 
Action: Mouse moved to (350, 453)
Screenshot: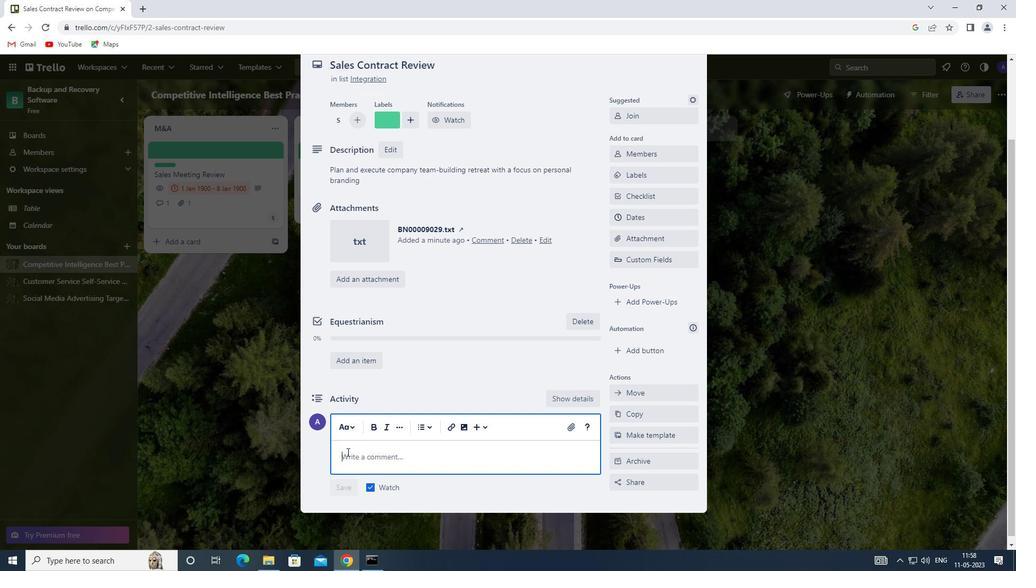 
Action: Key pressed <Key.shift>THIS<Key.space>TASK<Key.space>REQUIRES<Key.space>US<Key.space>TO<Key.space>BE<Key.space>ADAPTABLE<Key.space>AND<Key.space>FLEXIBLE,WILLING<Key.space>TO<Key.space>ADJUST<Key.space>OUR<Key.space>APPROACG<Key.backspace>H<Key.space>AS<Key.space>NEEDED<Key.space>BASED<Key.space>ON<Key.space>NEW<Key.space>INFORMATION<Key.space>OR<Key.space>FEEDBACK
Screenshot: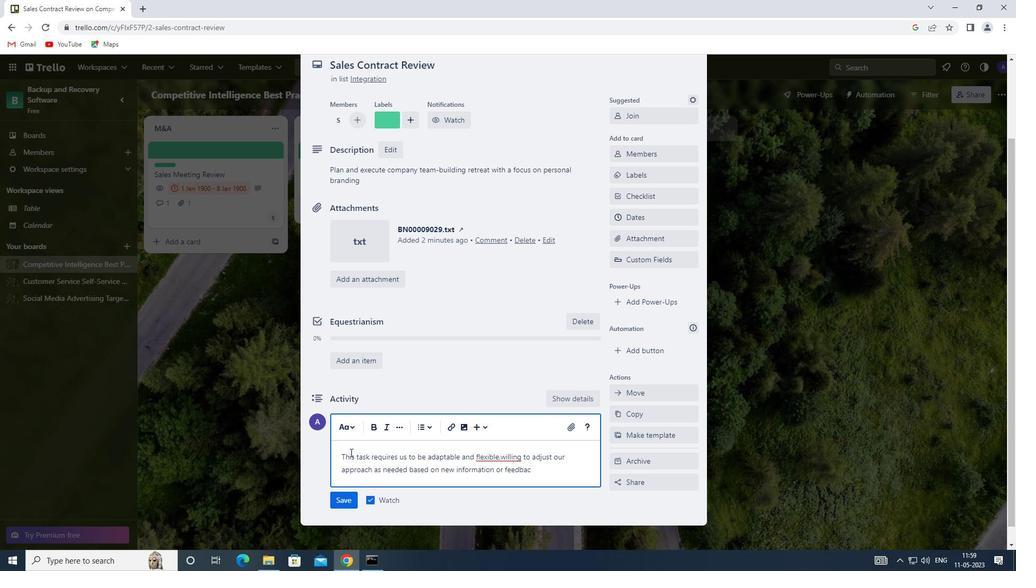 
Action: Mouse moved to (336, 498)
Screenshot: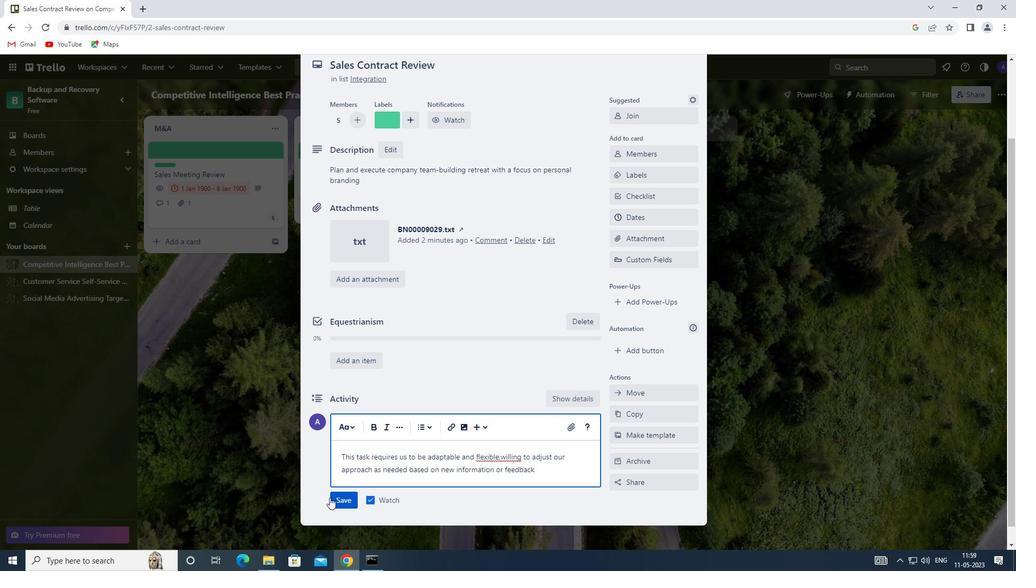 
Action: Mouse pressed left at (336, 498)
Screenshot: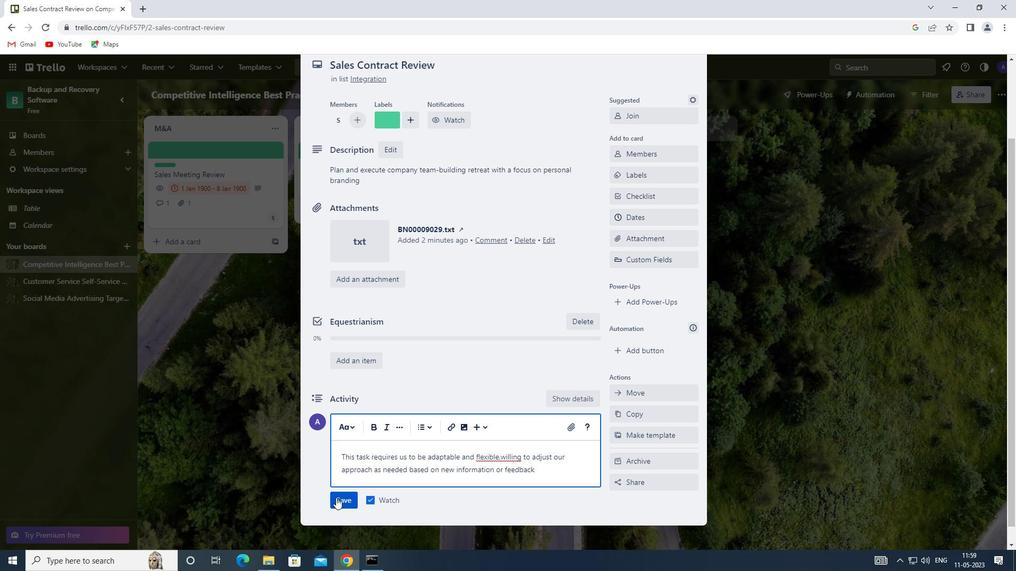 
Action: Mouse moved to (635, 211)
Screenshot: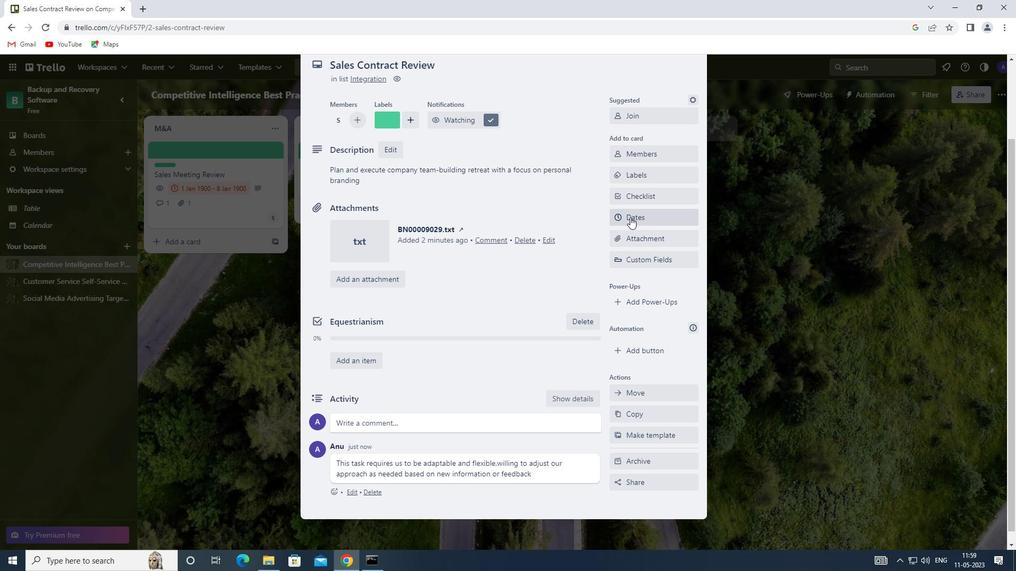 
Action: Mouse pressed left at (635, 211)
Screenshot: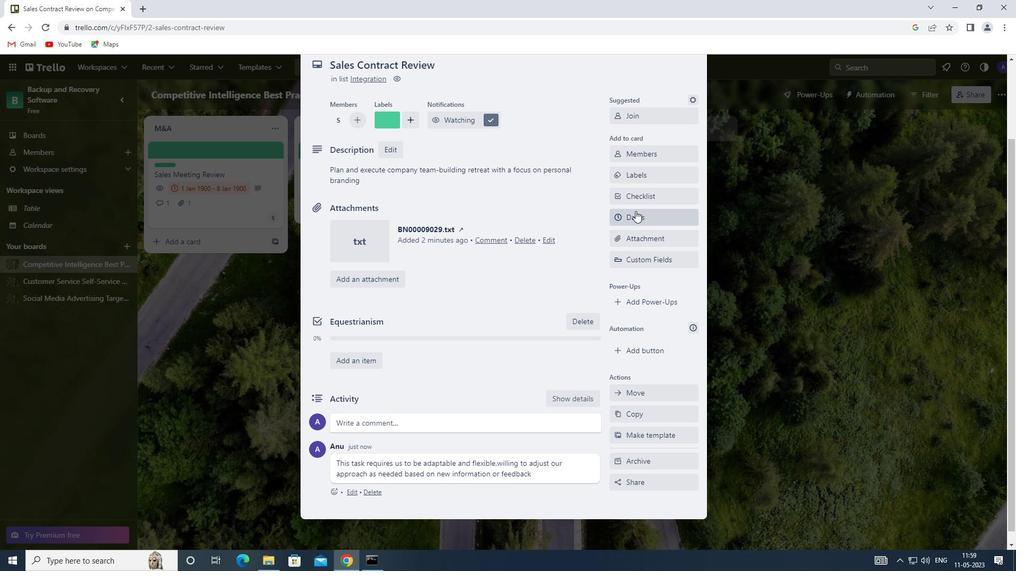 
Action: Mouse moved to (617, 287)
Screenshot: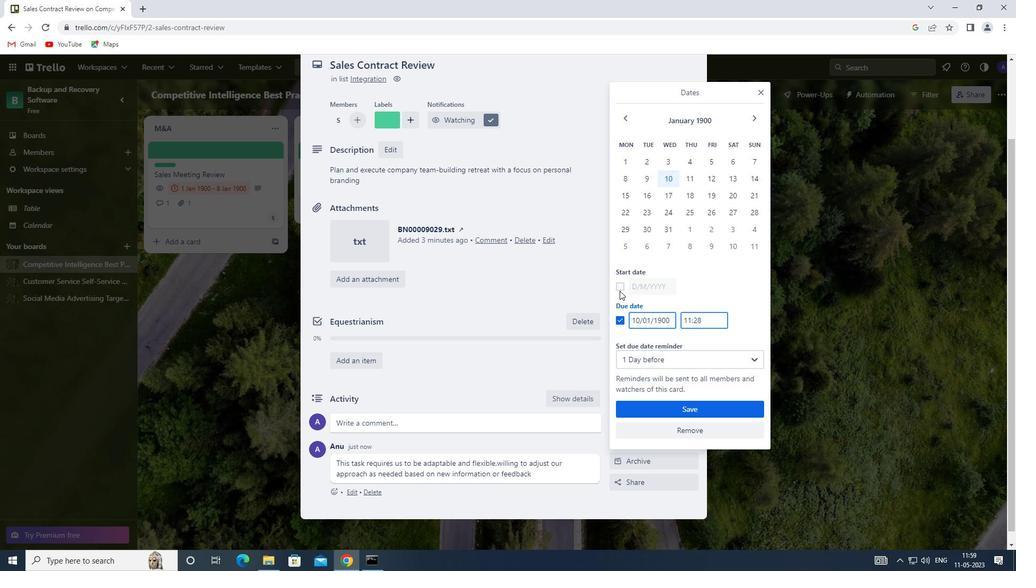 
Action: Mouse pressed left at (617, 287)
Screenshot: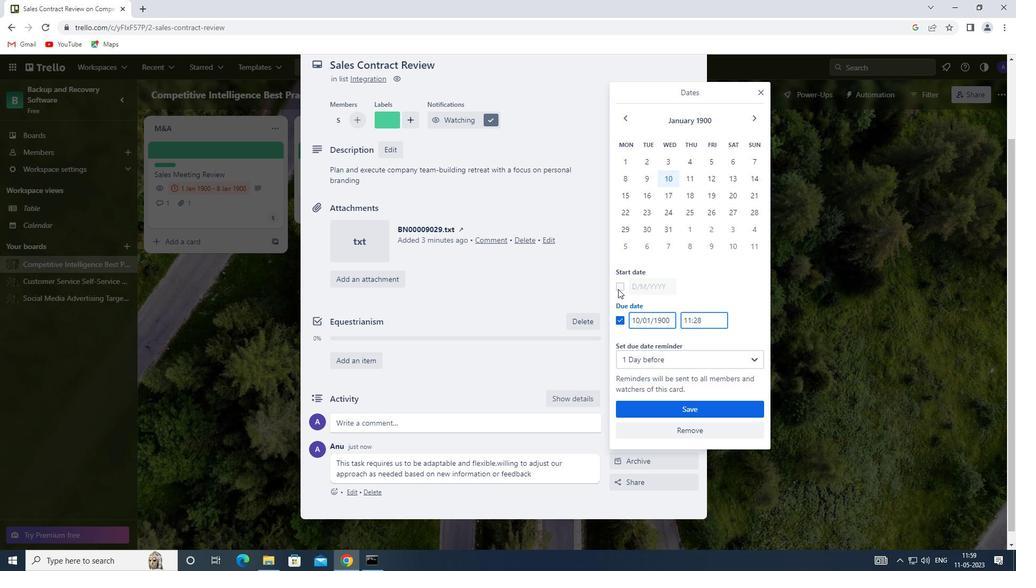 
Action: Mouse moved to (689, 161)
Screenshot: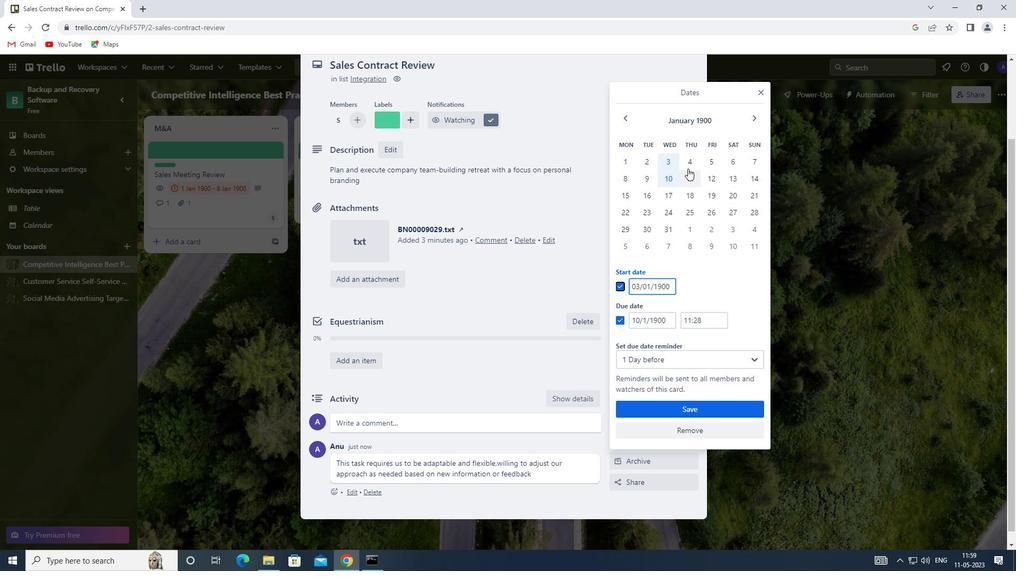 
Action: Mouse pressed left at (689, 161)
Screenshot: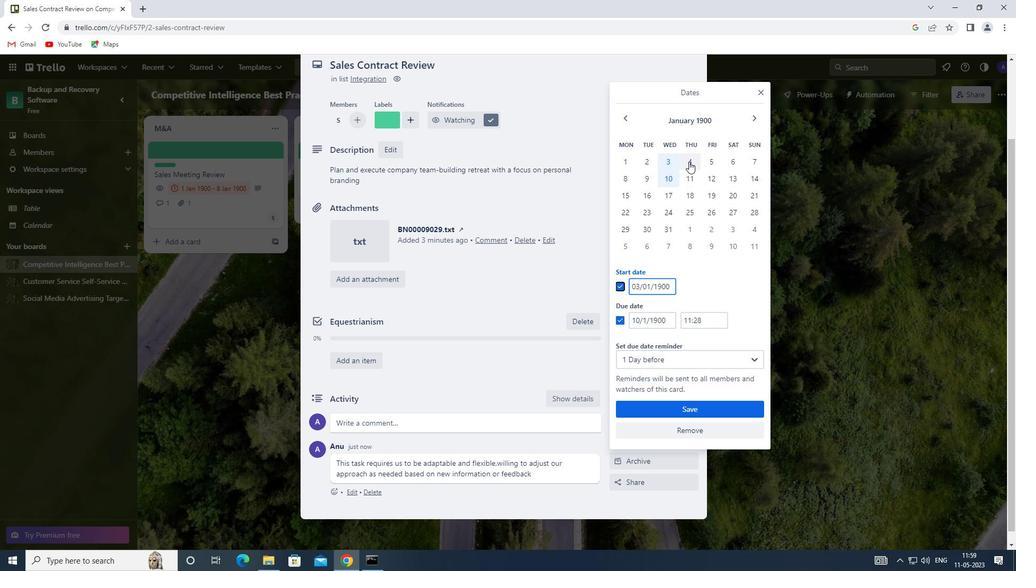 
Action: Mouse moved to (690, 178)
Screenshot: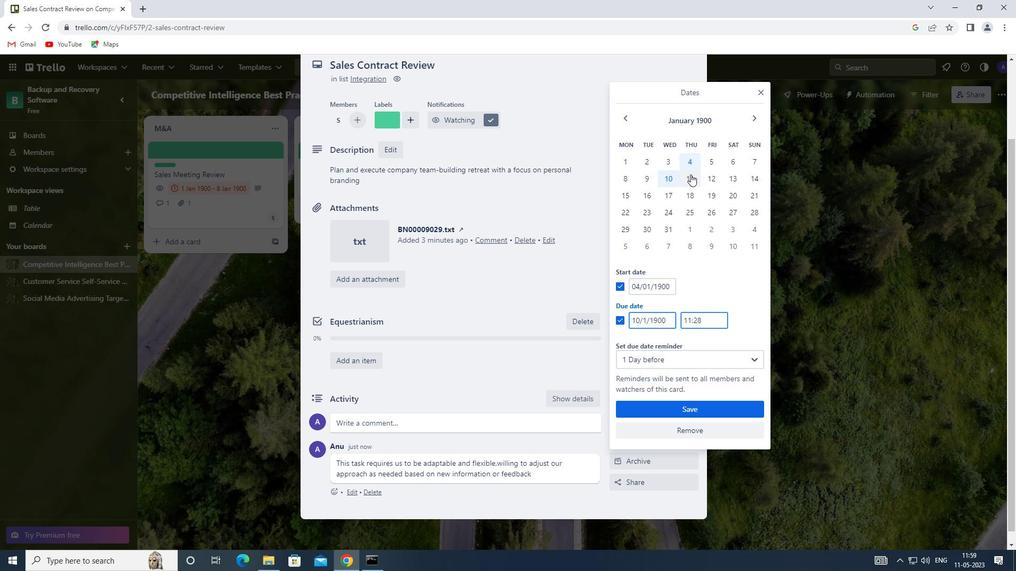 
Action: Mouse pressed left at (690, 178)
Screenshot: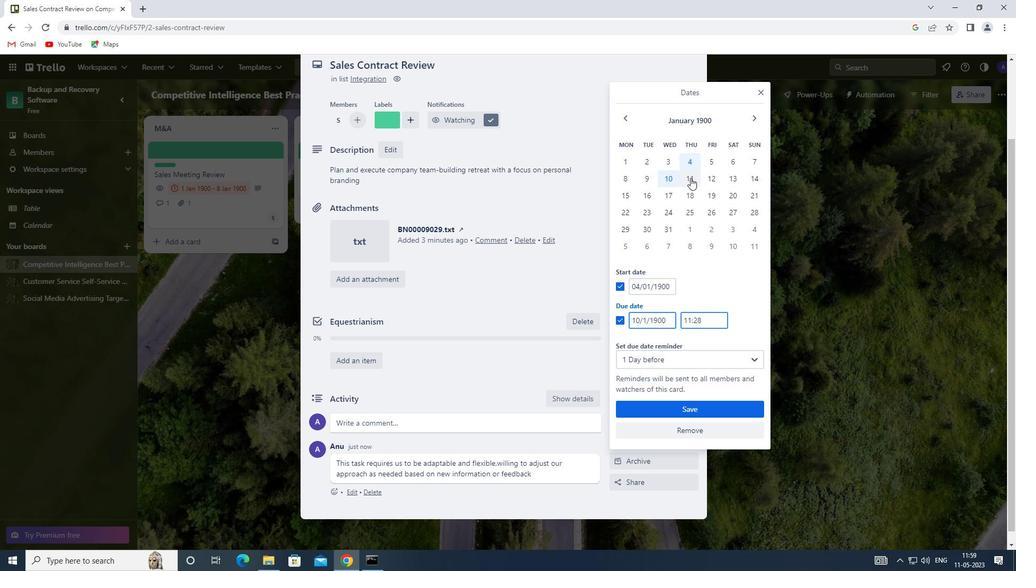 
Action: Mouse moved to (664, 409)
Screenshot: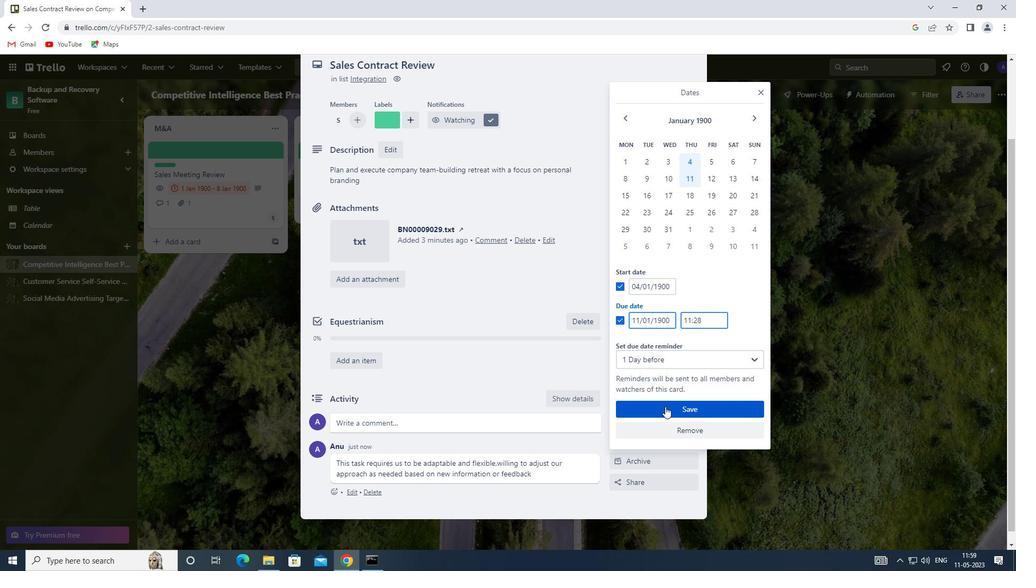 
Action: Mouse pressed left at (664, 409)
Screenshot: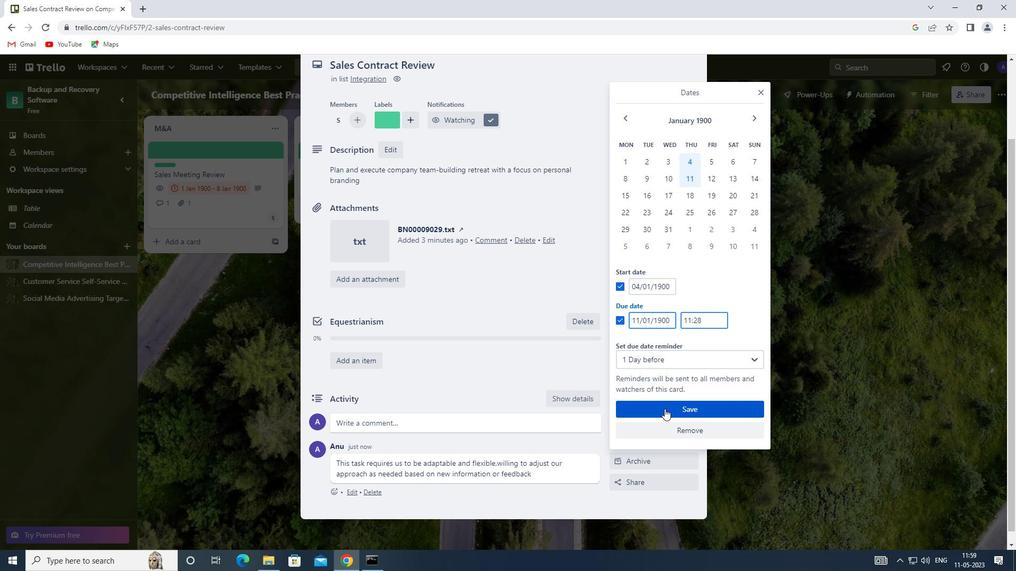
Action: Mouse moved to (741, 237)
Screenshot: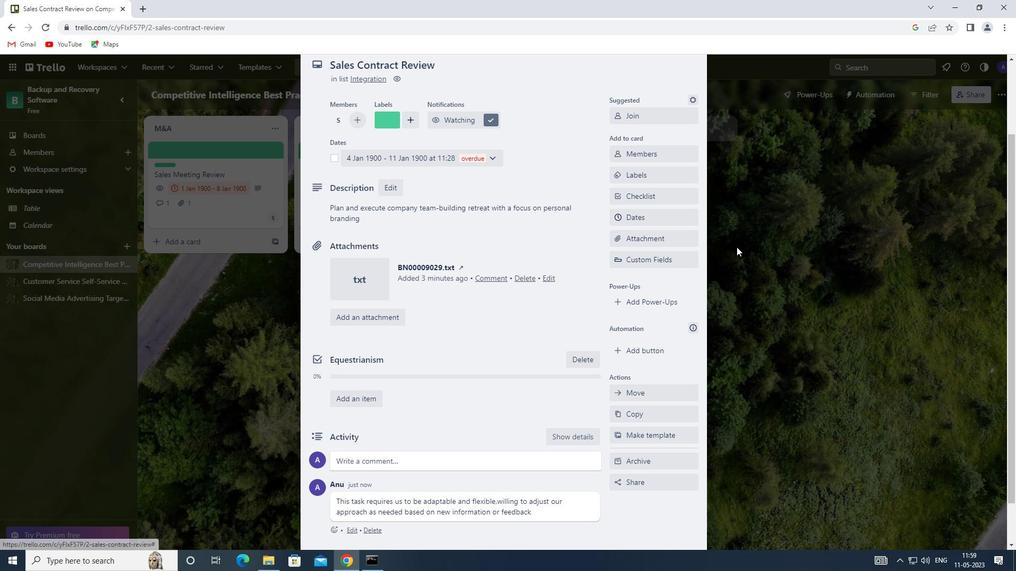 
Action: Mouse pressed left at (741, 237)
Screenshot: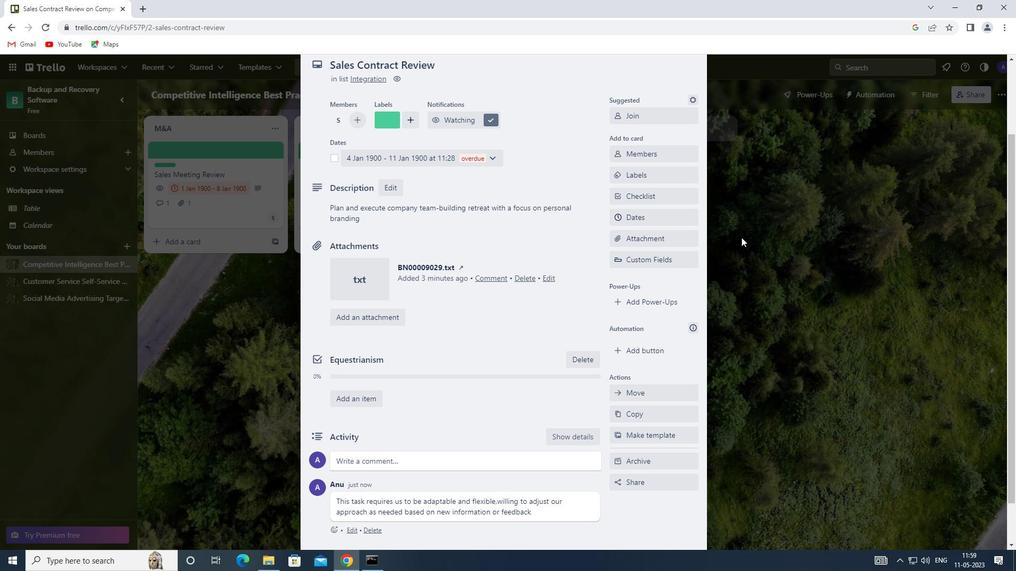 
